 Task: Look for space in Ilebo, Democratic Republic of the Congo from 1st July, 2023 to 3rd July, 2023 for 1 adult in price range Rs.5000 to Rs.15000. Place can be private room with 1  bedroom having 1 bed and 1 bathroom. Property type can be house, flat, guest house, hotel. Amenities needed are: wifi. Booking option can be shelf check-in. Required host language is English.
Action: Mouse moved to (486, 99)
Screenshot: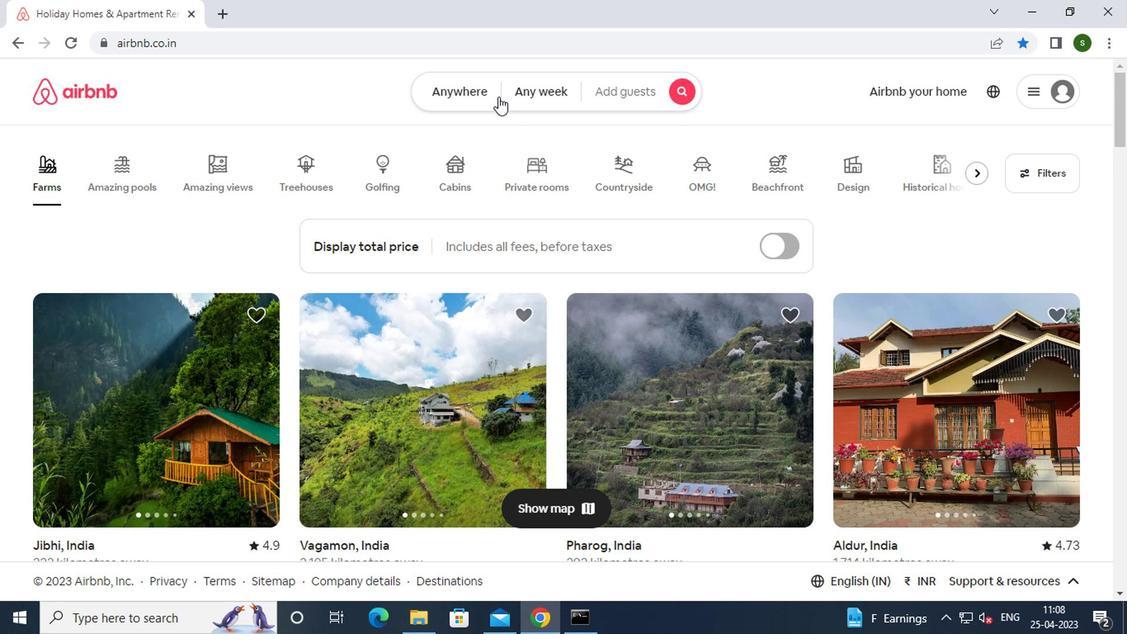 
Action: Mouse pressed left at (486, 99)
Screenshot: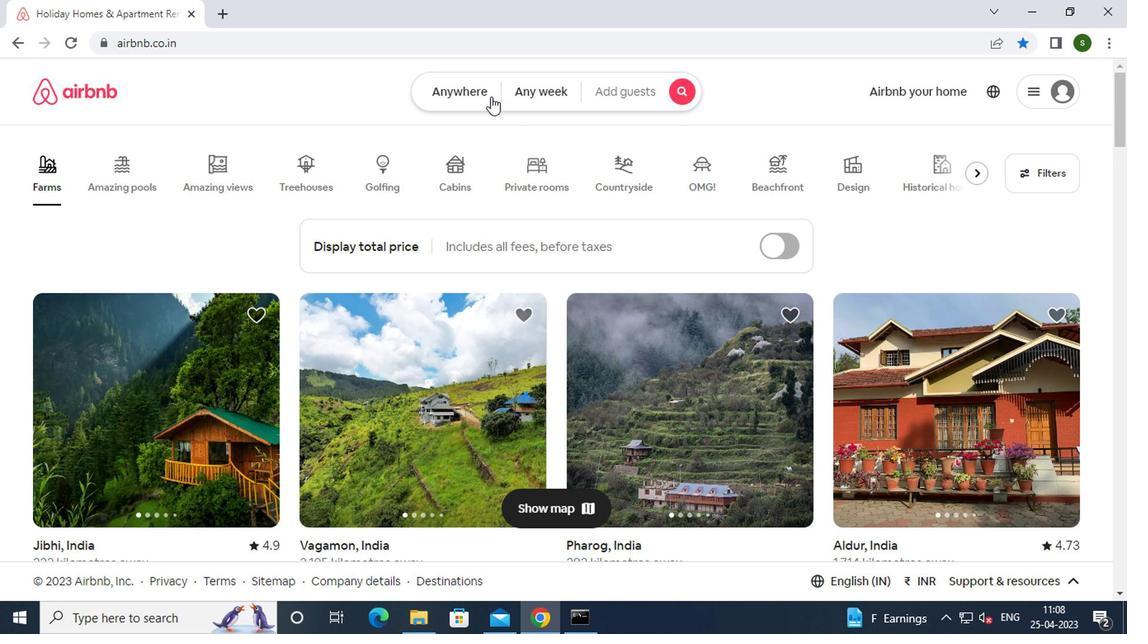 
Action: Mouse moved to (332, 152)
Screenshot: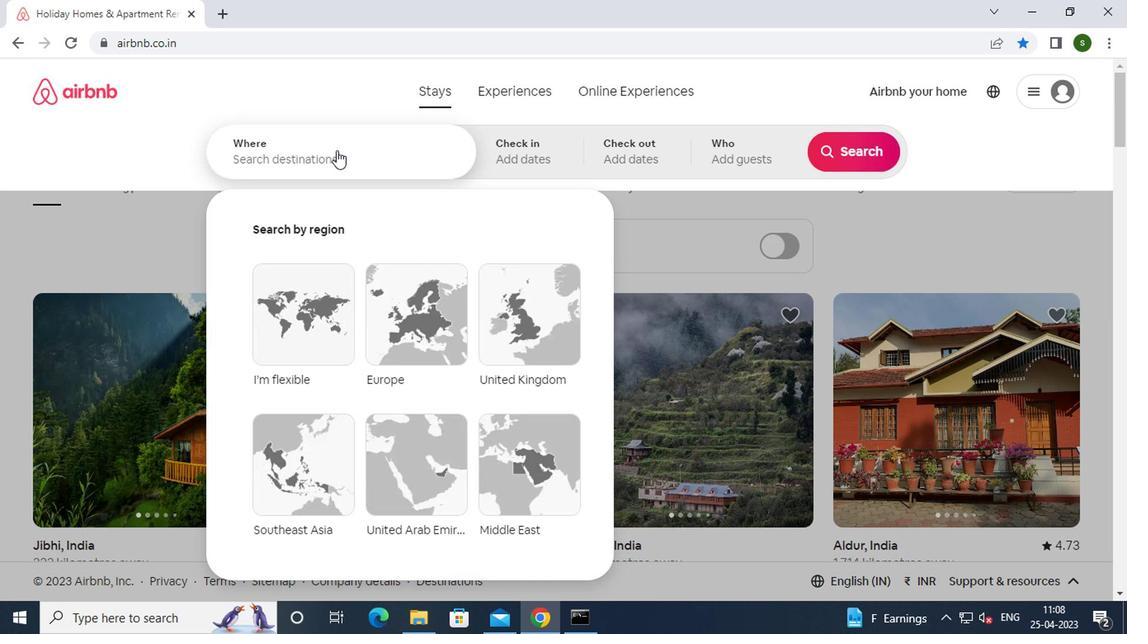 
Action: Mouse pressed left at (332, 152)
Screenshot: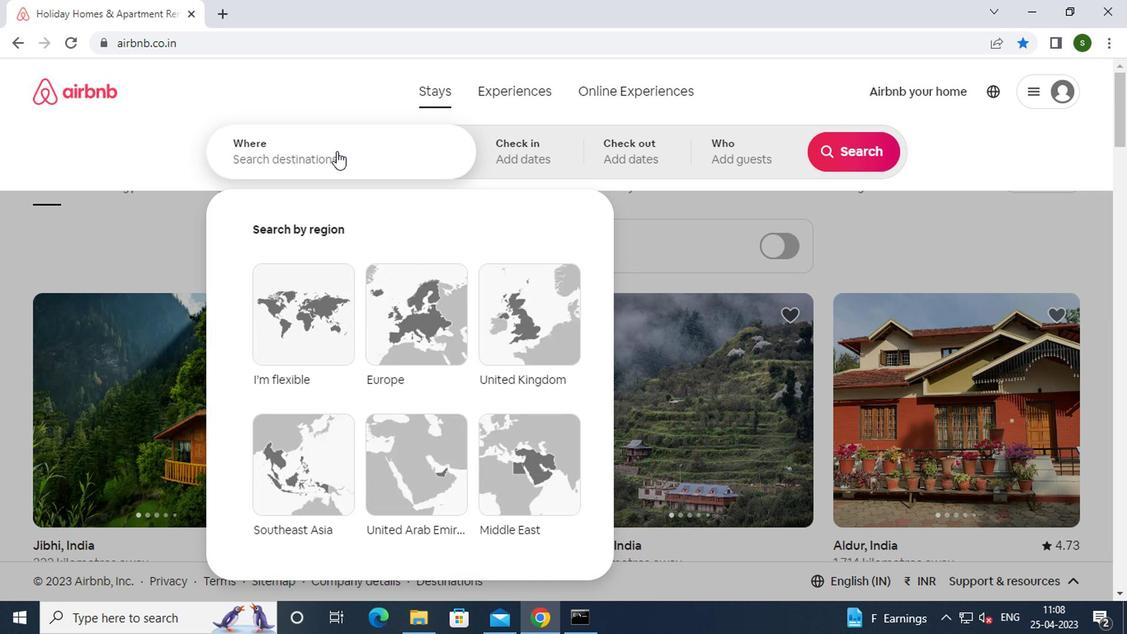 
Action: Mouse moved to (331, 159)
Screenshot: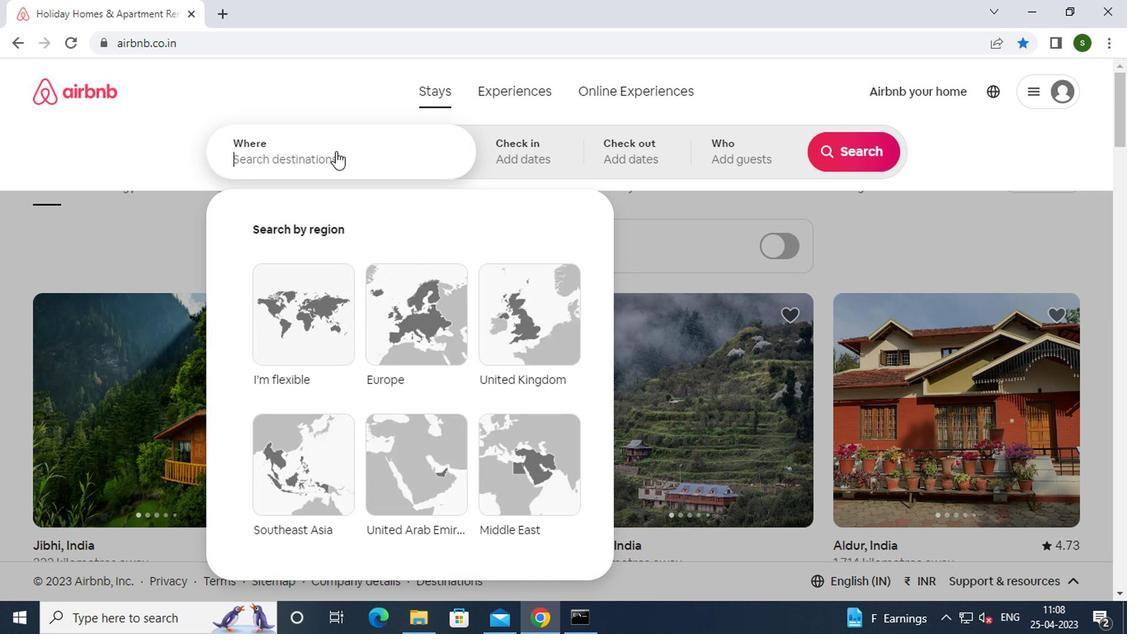 
Action: Key pressed ii<Key.caps_lock>ebo,<Key.space><Key.caps_lock>d<Key.caps_lock>emocratic<Key.space><Key.caps_lock>
Screenshot: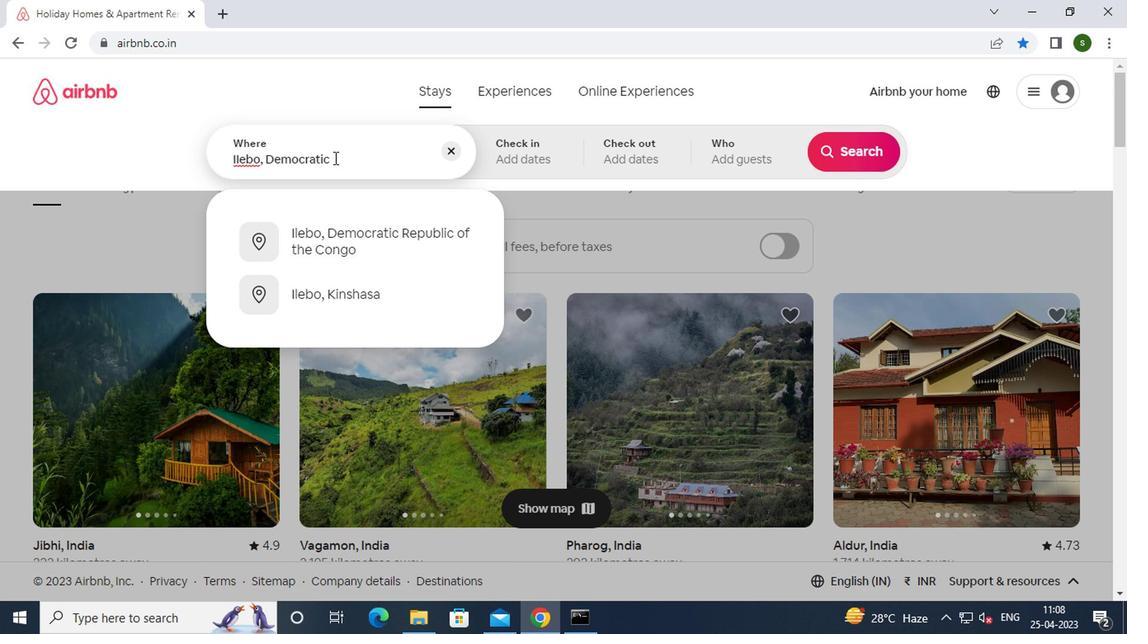 
Action: Mouse moved to (359, 246)
Screenshot: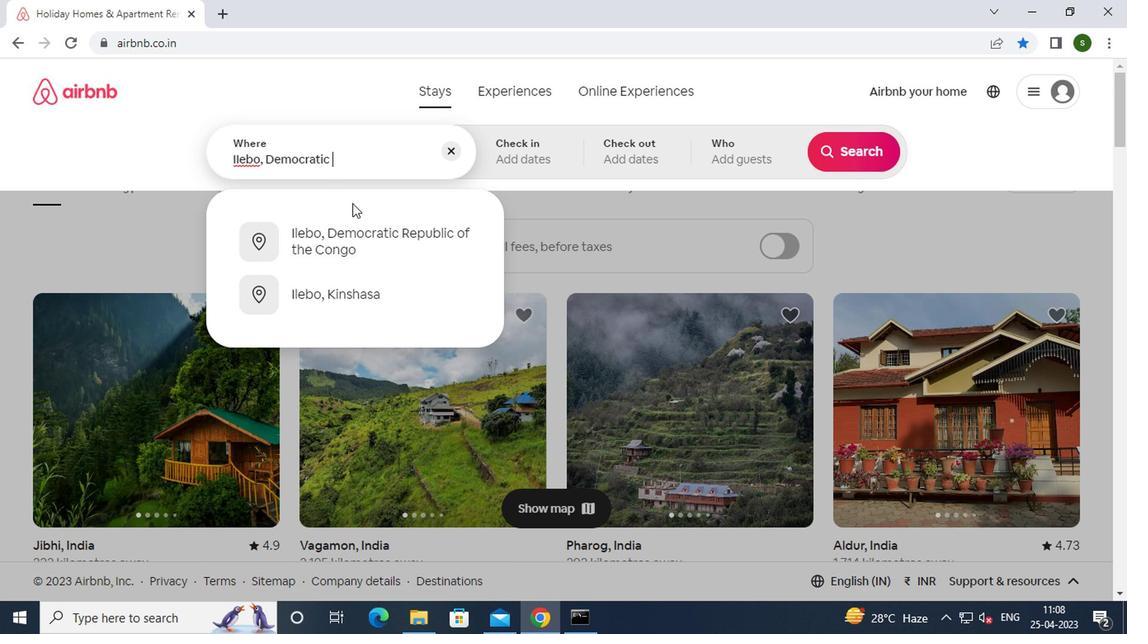 
Action: Mouse pressed left at (359, 246)
Screenshot: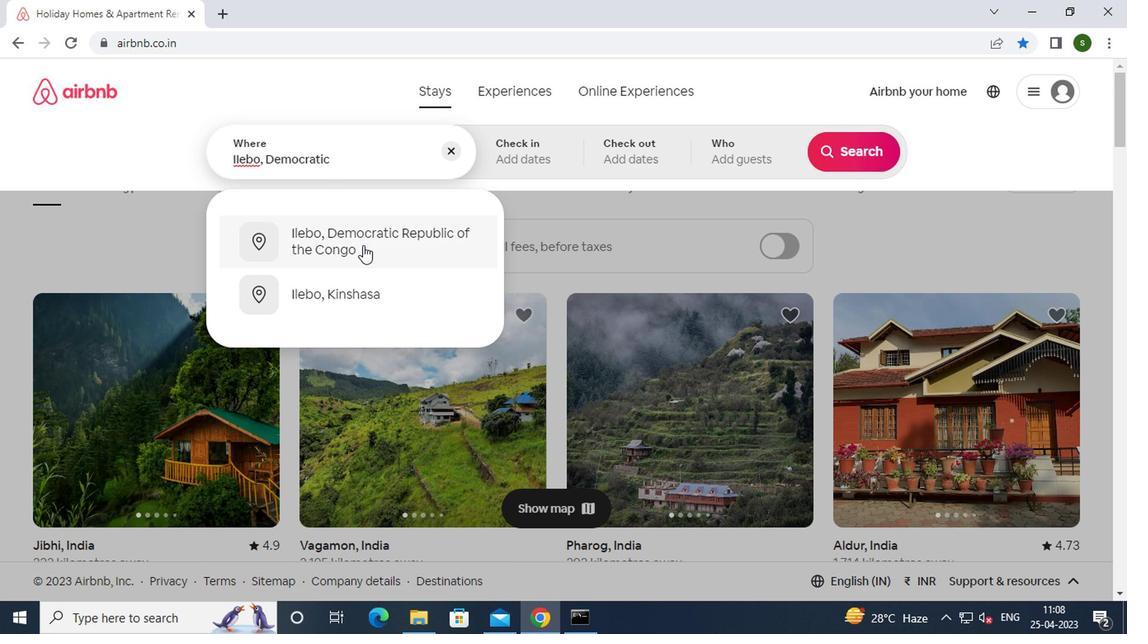 
Action: Mouse moved to (833, 285)
Screenshot: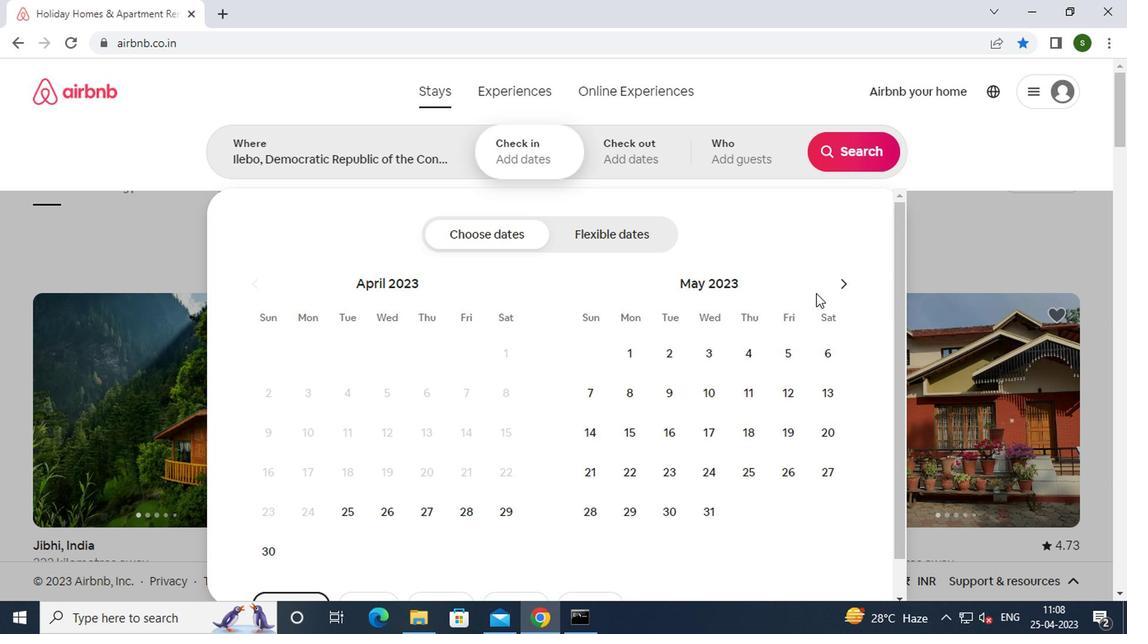 
Action: Mouse pressed left at (833, 285)
Screenshot: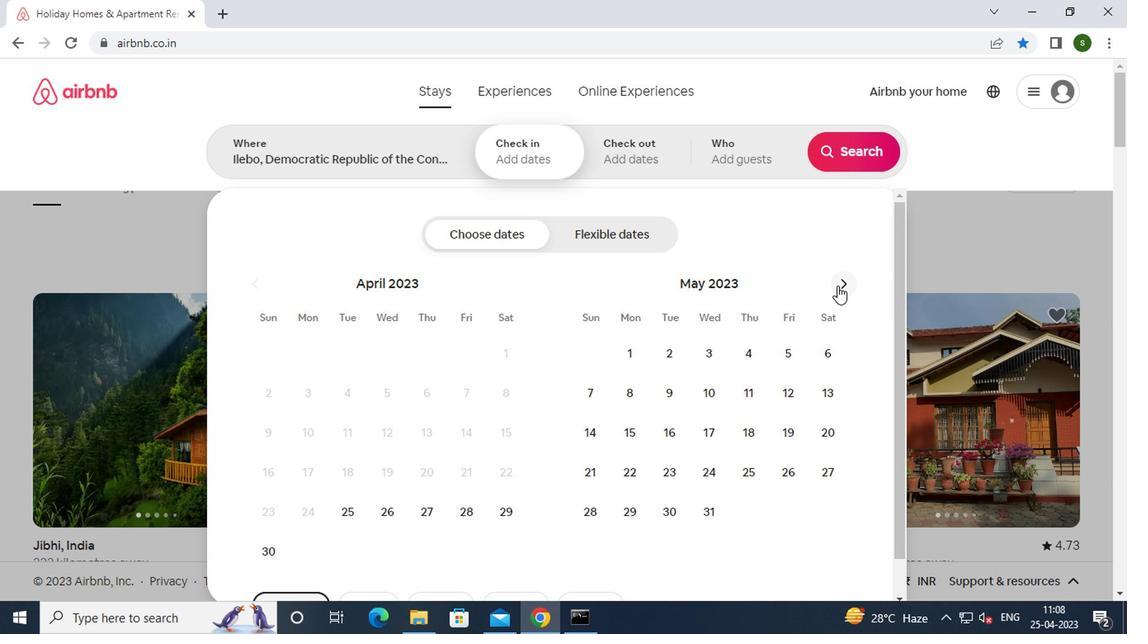 
Action: Mouse pressed left at (833, 285)
Screenshot: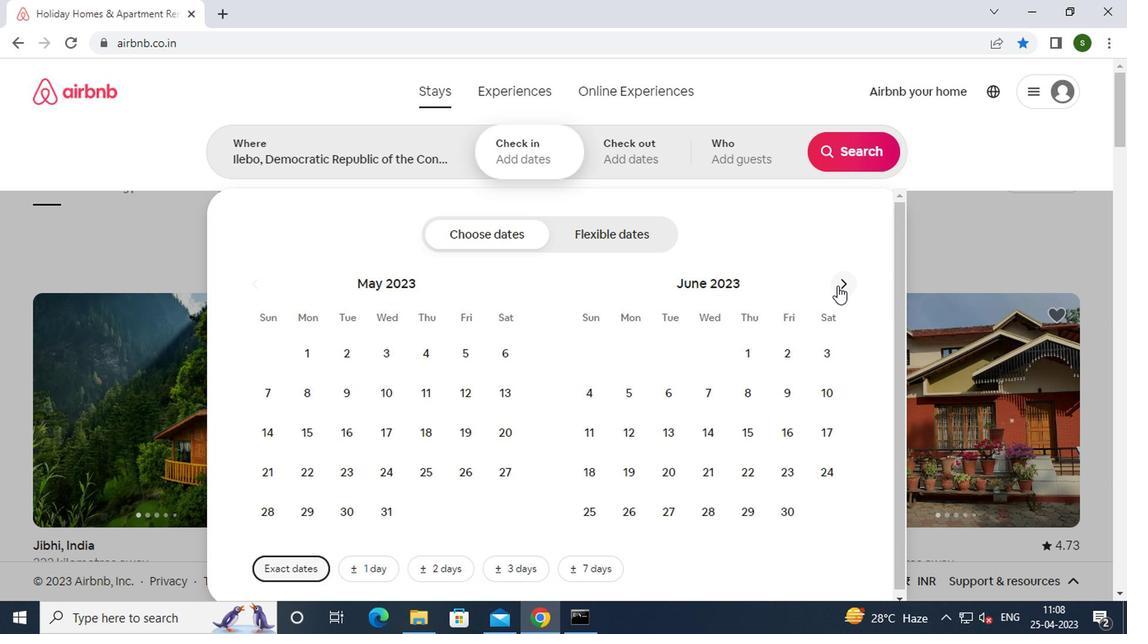 
Action: Mouse moved to (835, 353)
Screenshot: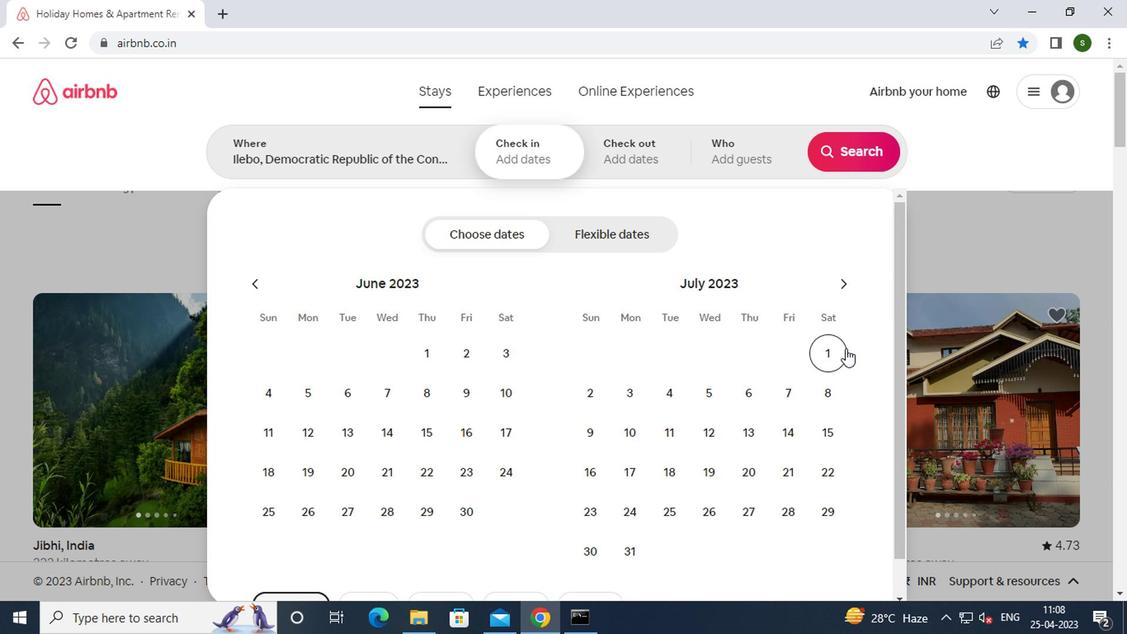 
Action: Mouse pressed left at (835, 353)
Screenshot: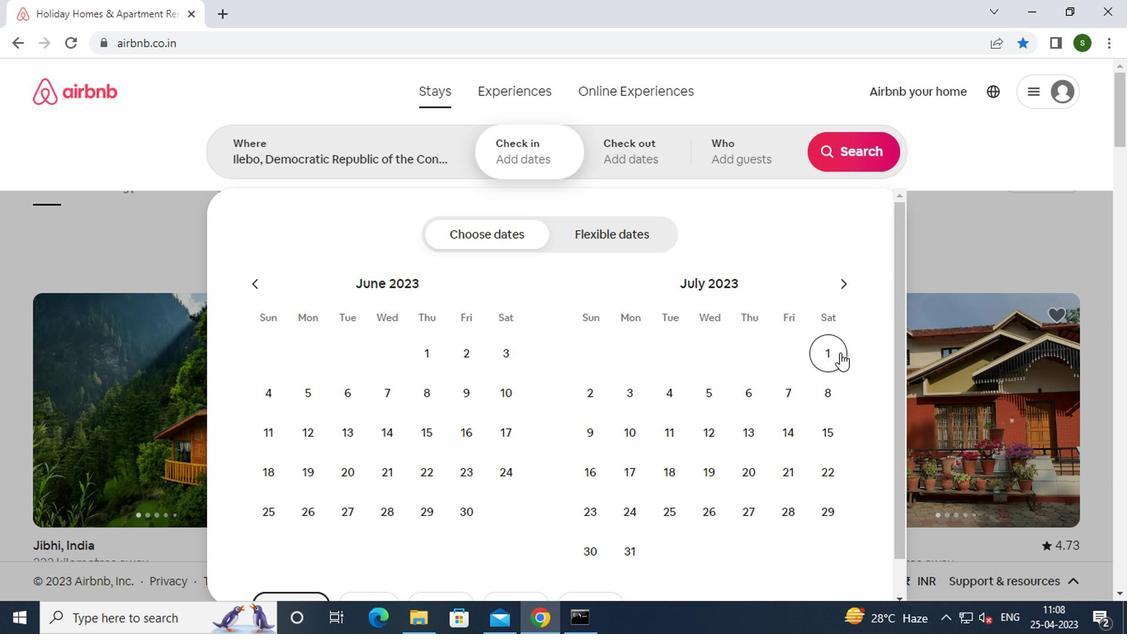 
Action: Mouse moved to (625, 389)
Screenshot: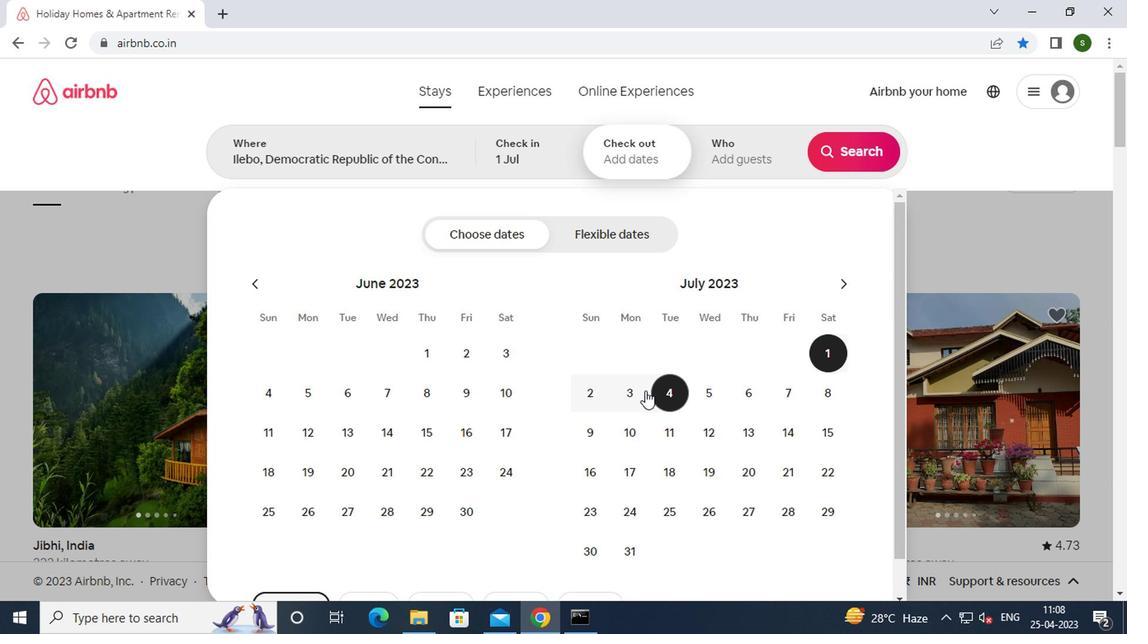 
Action: Mouse pressed left at (625, 389)
Screenshot: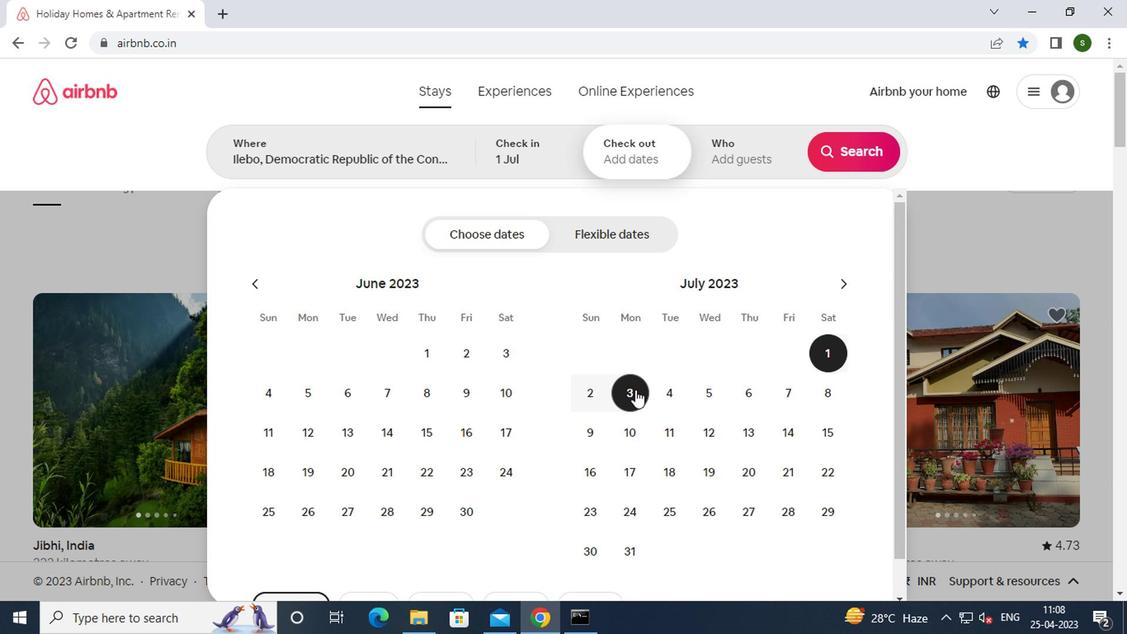 
Action: Mouse moved to (729, 164)
Screenshot: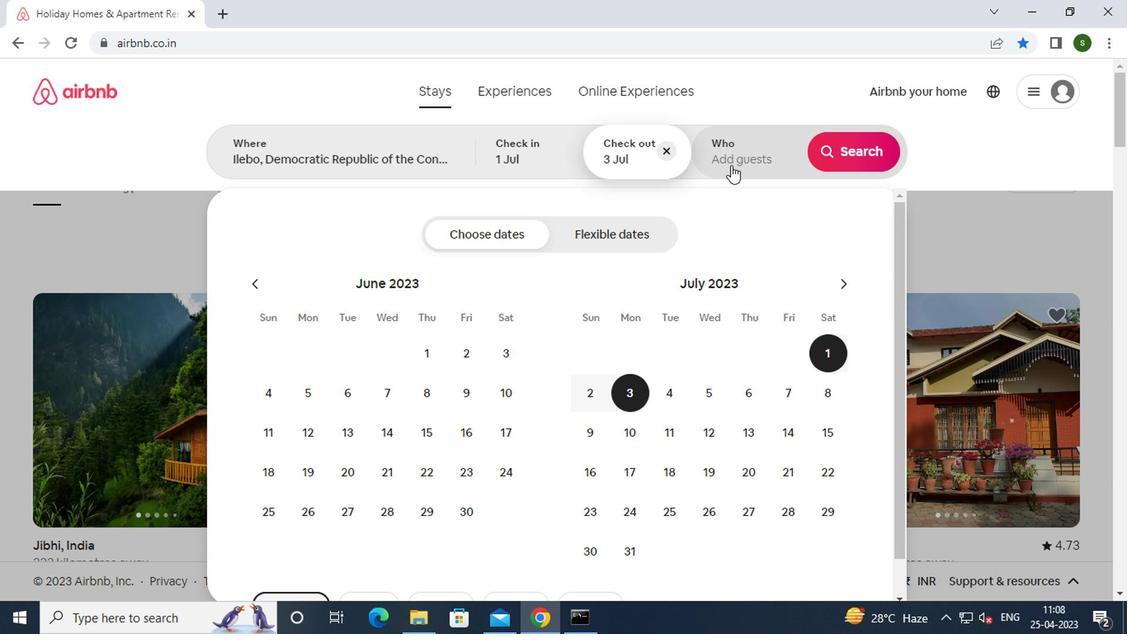 
Action: Mouse pressed left at (729, 164)
Screenshot: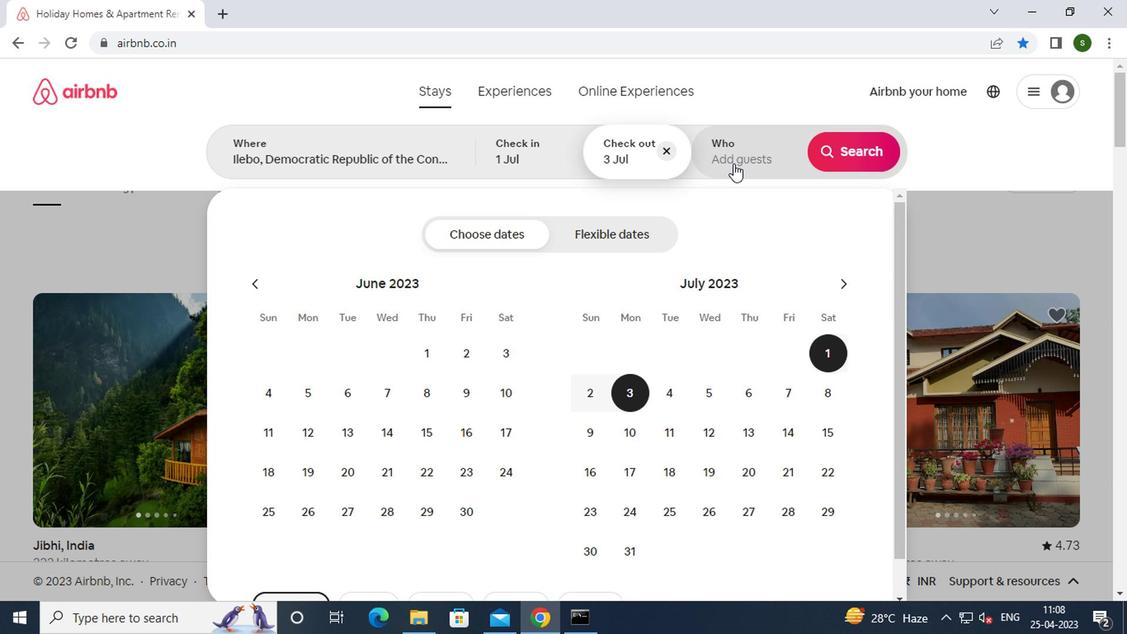 
Action: Mouse moved to (858, 238)
Screenshot: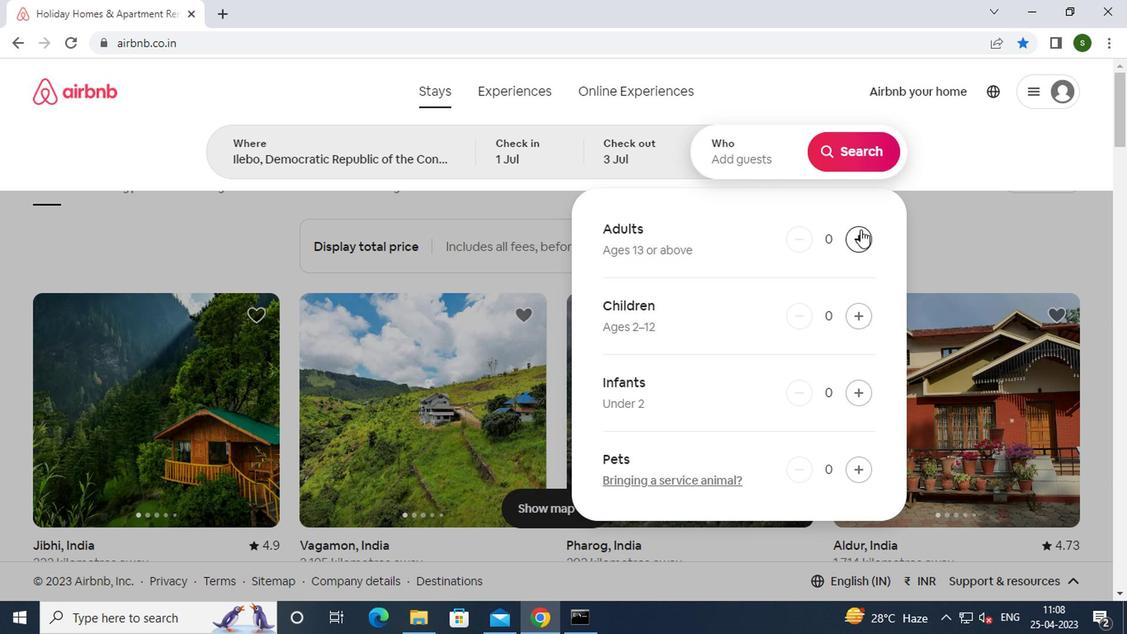 
Action: Mouse pressed left at (858, 238)
Screenshot: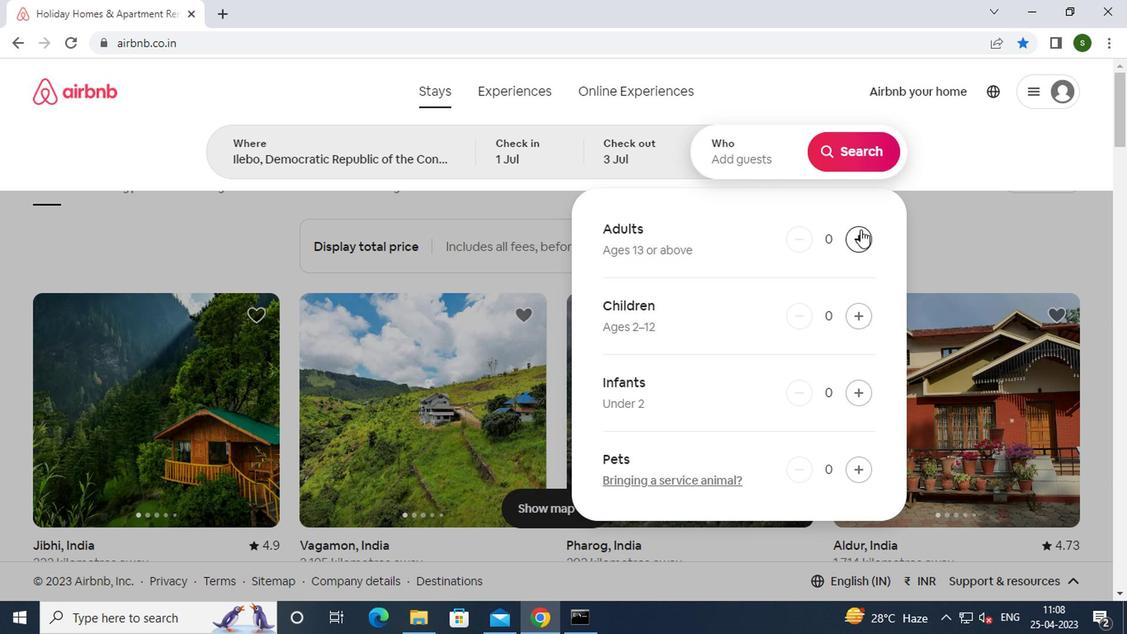 
Action: Mouse moved to (862, 169)
Screenshot: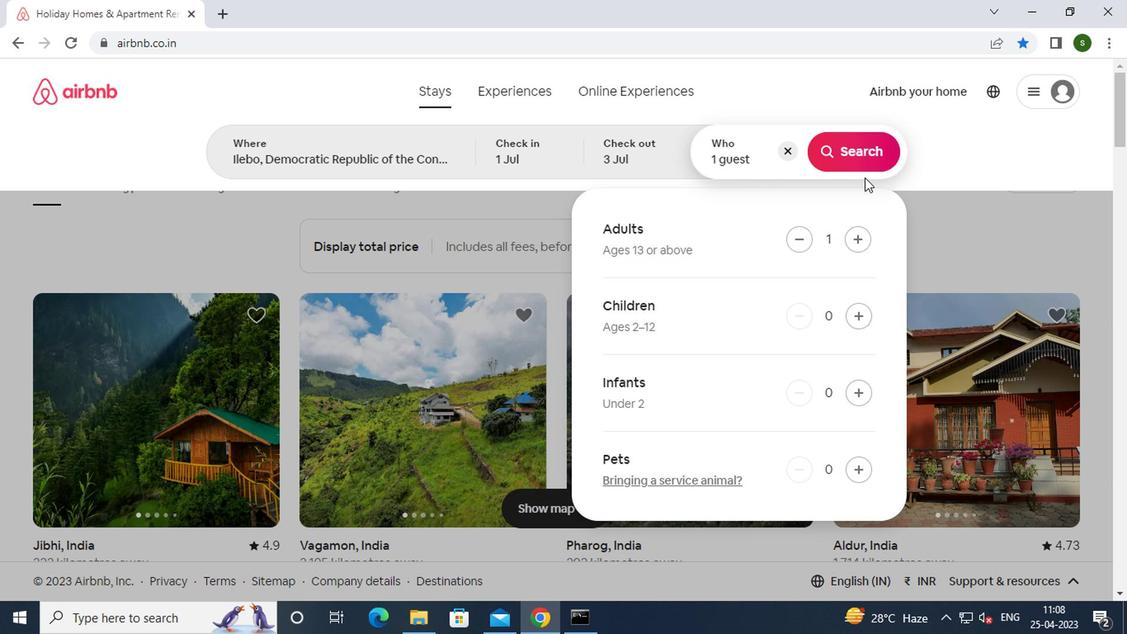 
Action: Mouse pressed left at (862, 169)
Screenshot: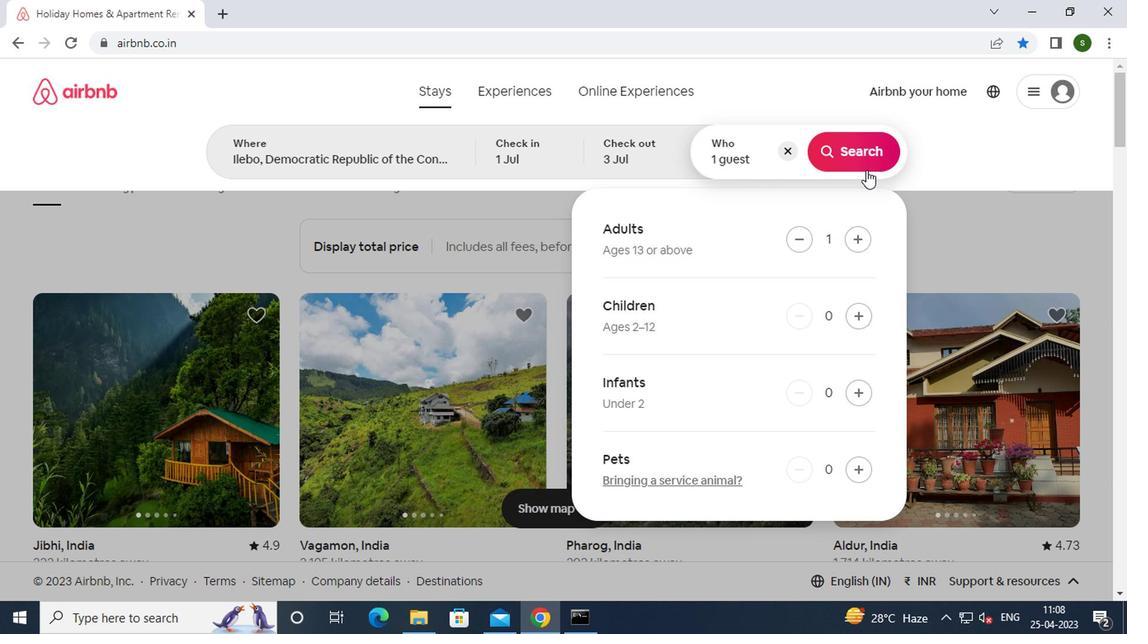 
Action: Mouse moved to (1072, 153)
Screenshot: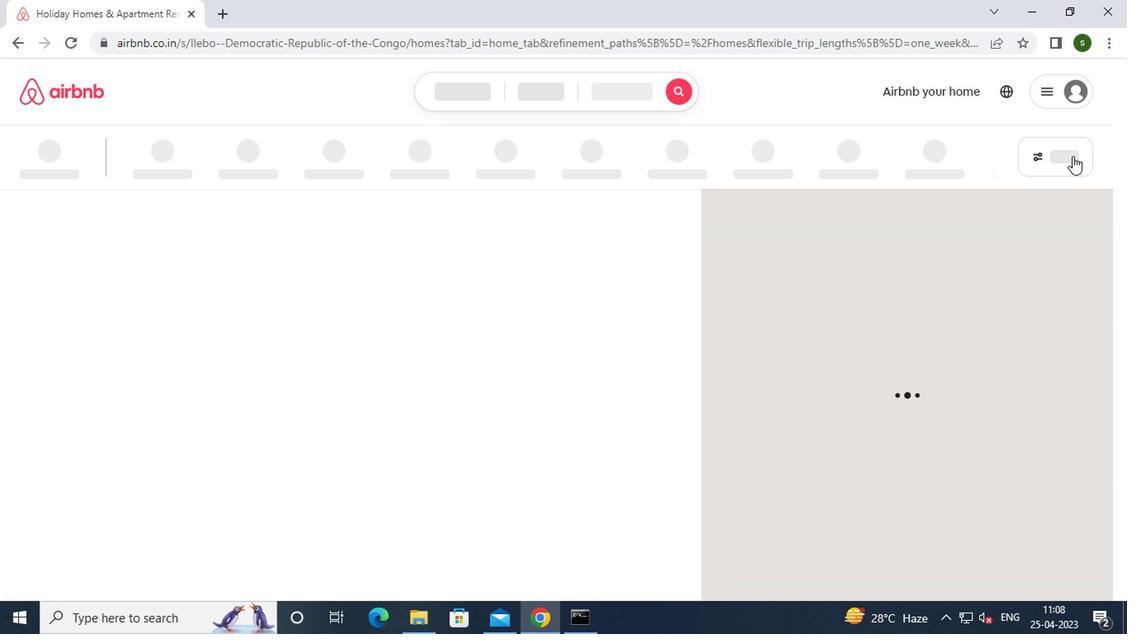 
Action: Mouse pressed left at (1072, 153)
Screenshot: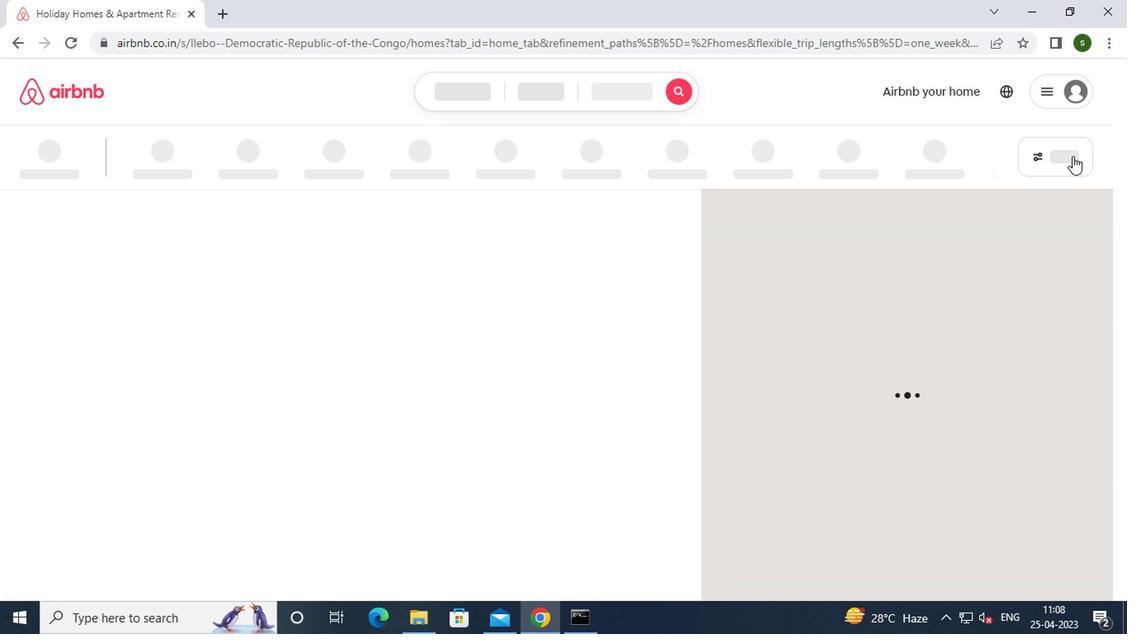
Action: Mouse moved to (447, 256)
Screenshot: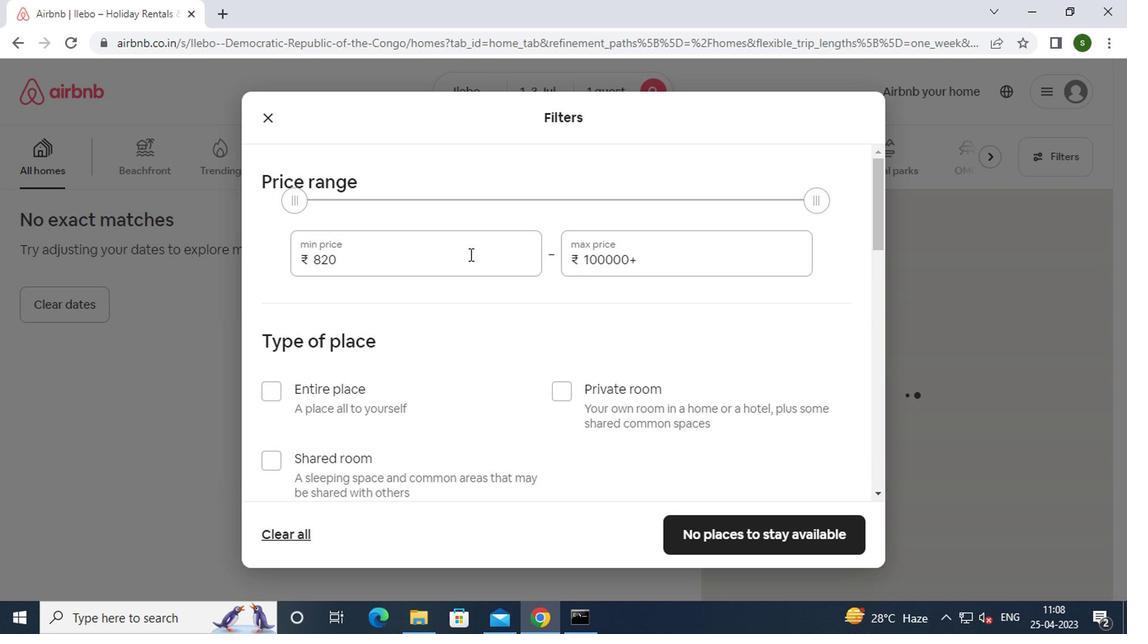 
Action: Mouse pressed left at (447, 256)
Screenshot: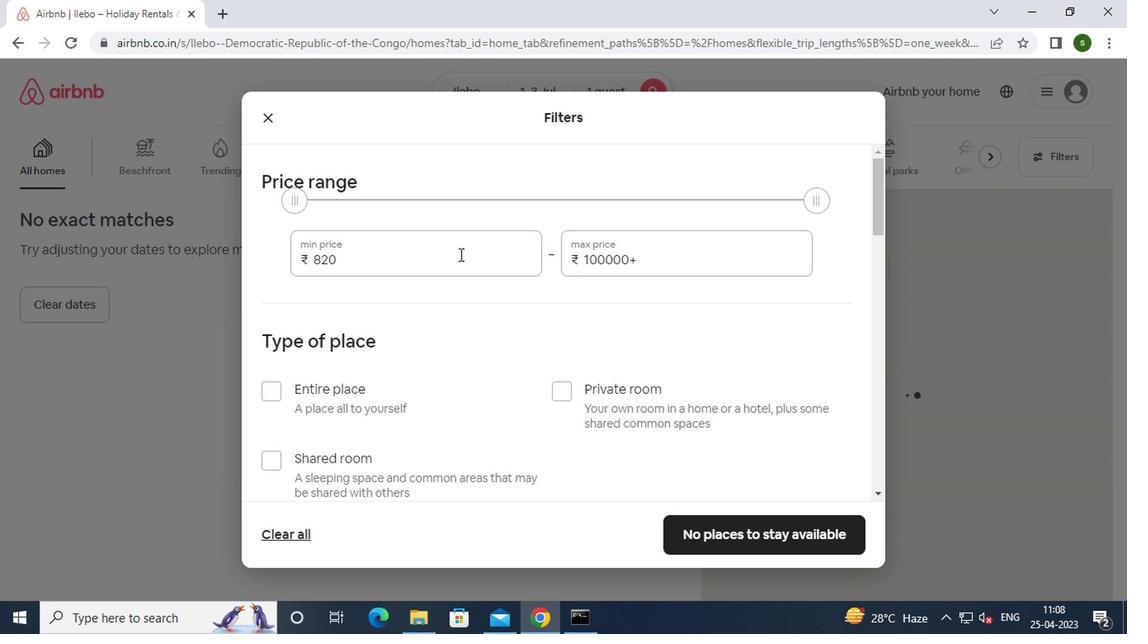
Action: Key pressed <Key.backspace><Key.backspace><Key.backspace><Key.backspace><Key.backspace>5000
Screenshot: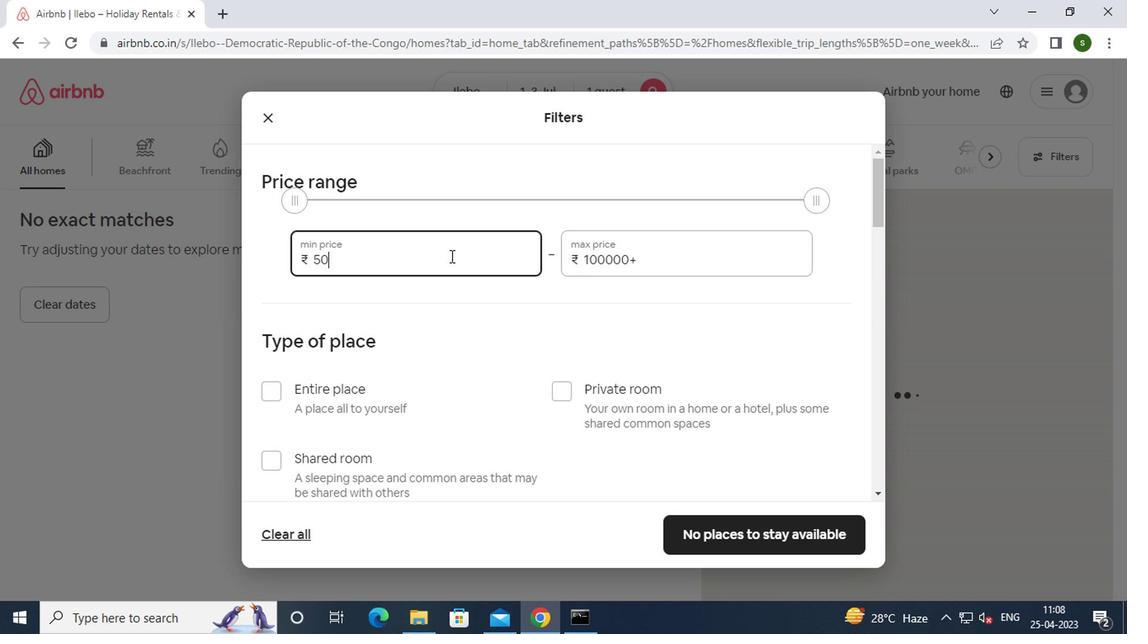 
Action: Mouse moved to (644, 255)
Screenshot: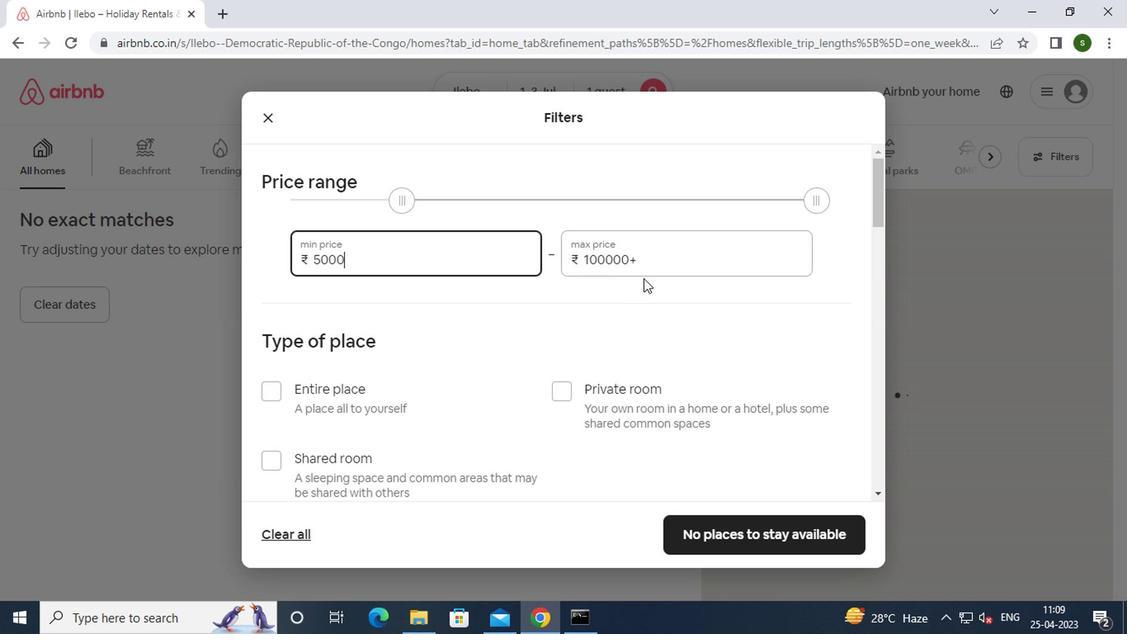 
Action: Mouse pressed left at (644, 255)
Screenshot: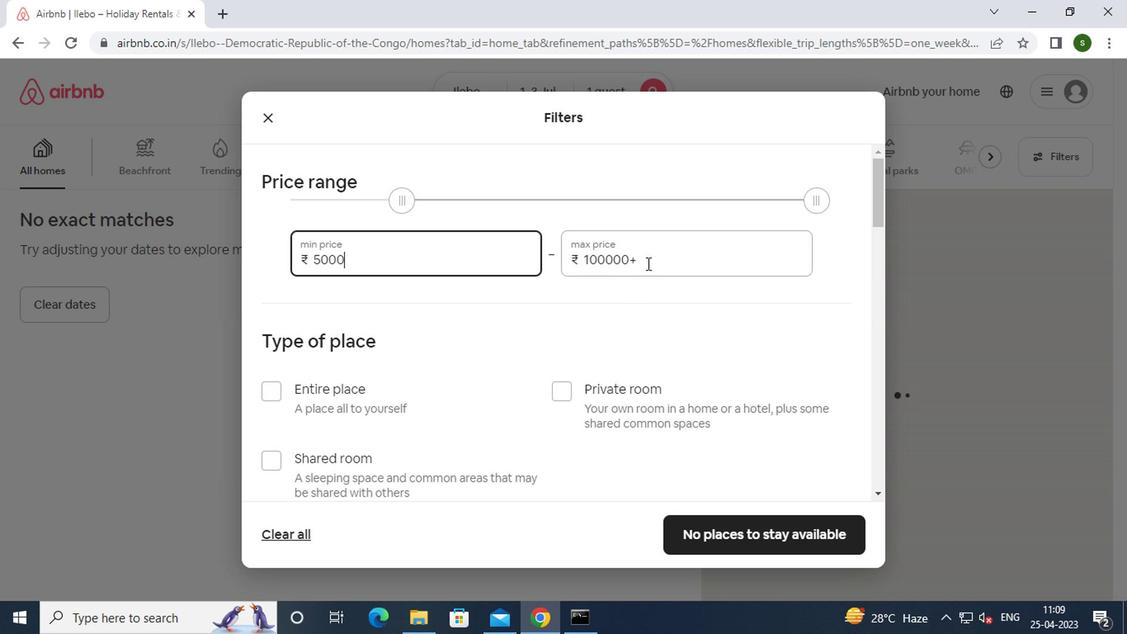 
Action: Key pressed <Key.backspace><Key.backspace><Key.backspace><Key.backspace><Key.backspace><Key.backspace><Key.backspace><Key.backspace><Key.backspace><Key.backspace><Key.backspace><Key.backspace><Key.backspace><Key.backspace>15000
Screenshot: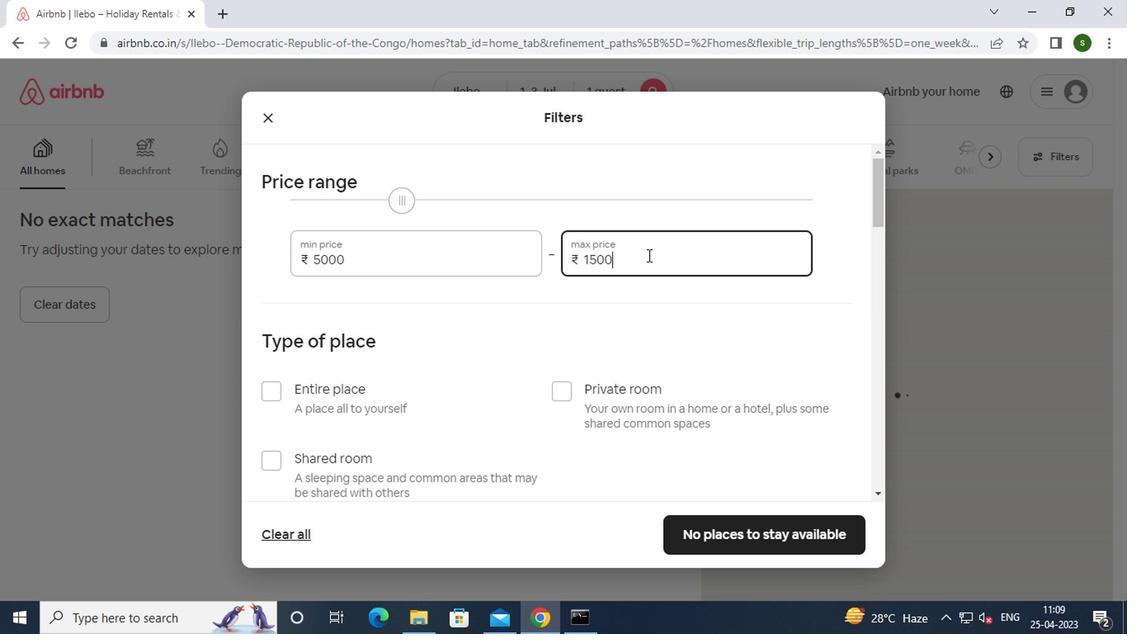 
Action: Mouse moved to (597, 283)
Screenshot: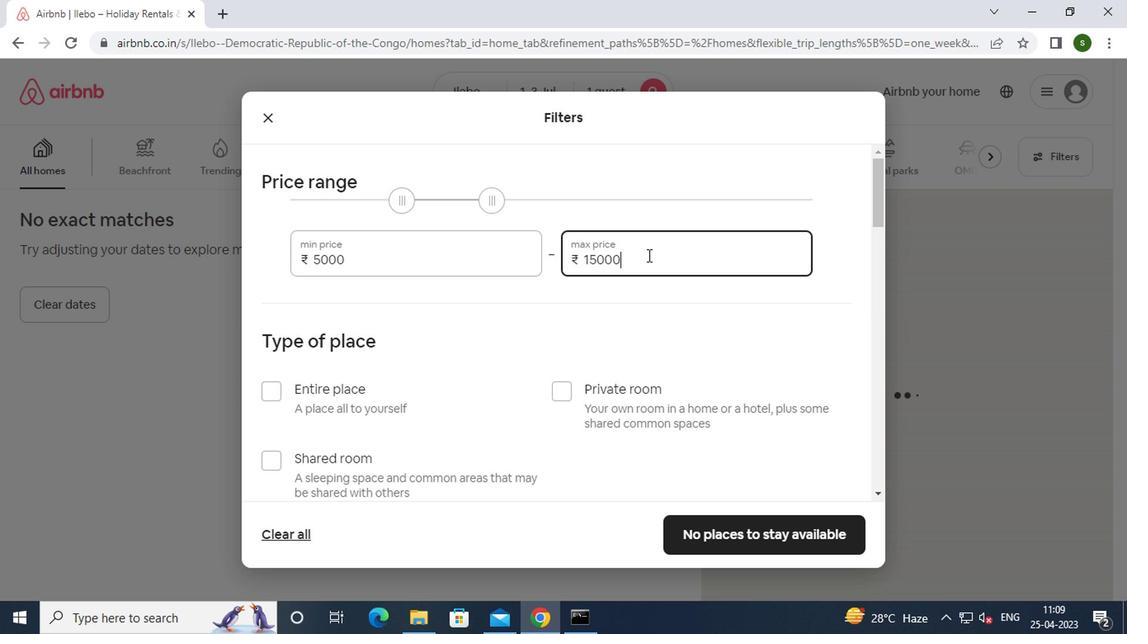 
Action: Mouse scrolled (597, 282) with delta (0, -1)
Screenshot: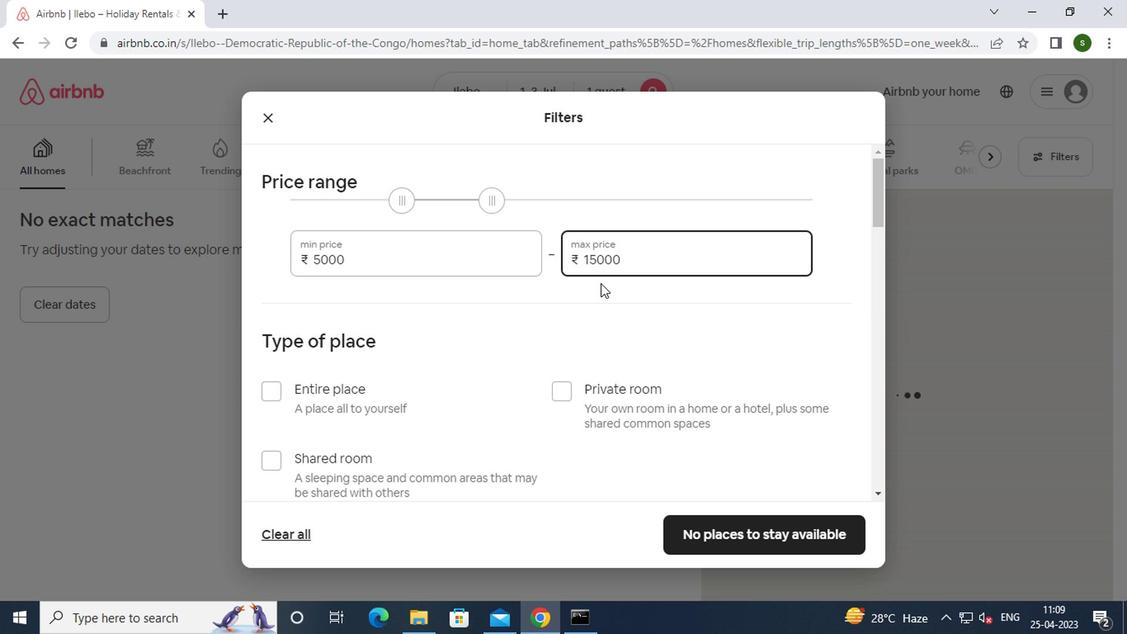 
Action: Mouse moved to (551, 312)
Screenshot: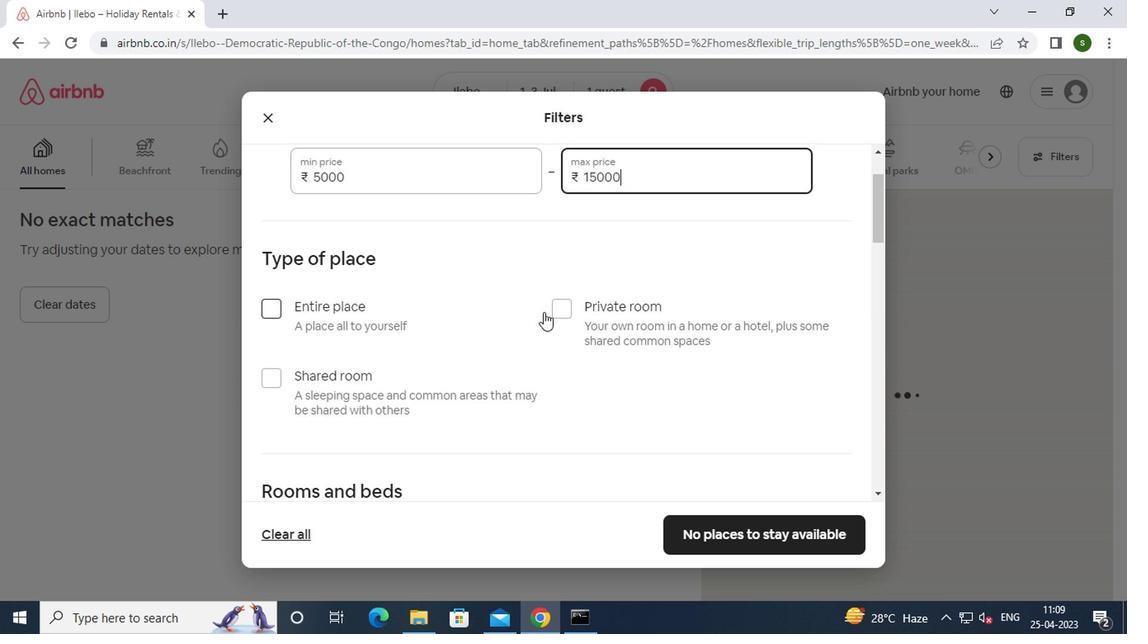 
Action: Mouse pressed left at (551, 312)
Screenshot: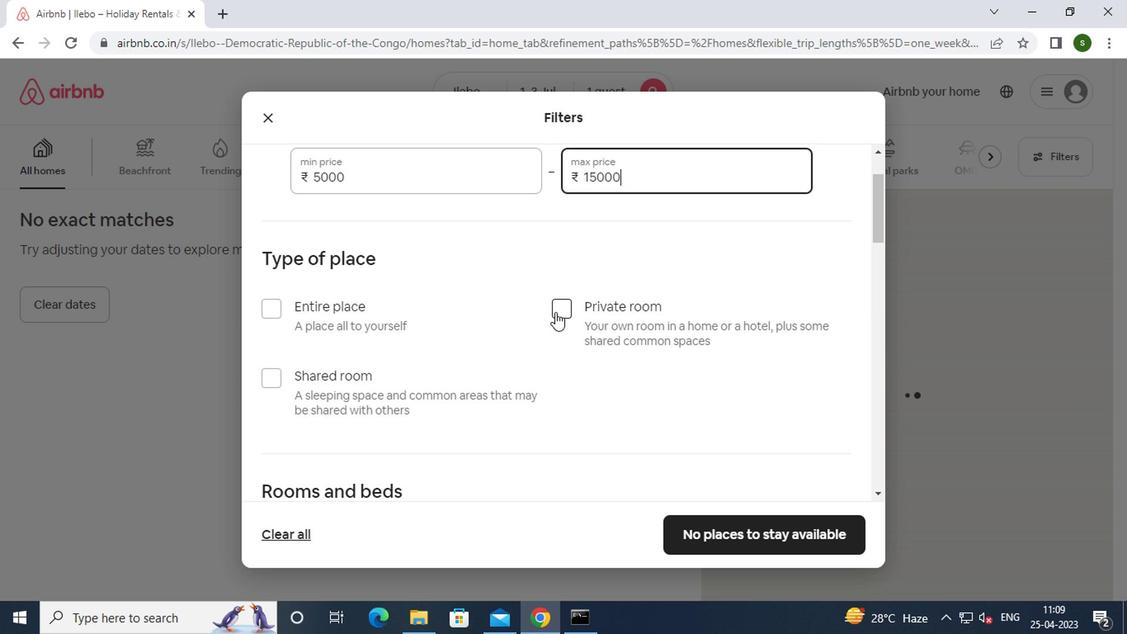 
Action: Mouse moved to (506, 321)
Screenshot: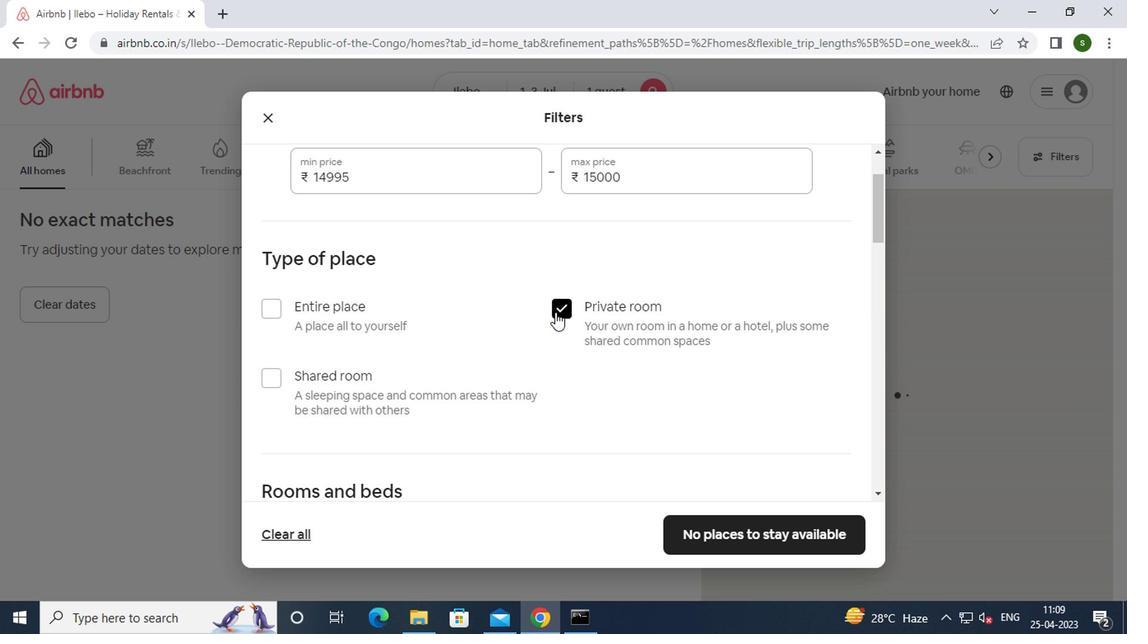 
Action: Mouse scrolled (506, 321) with delta (0, 0)
Screenshot: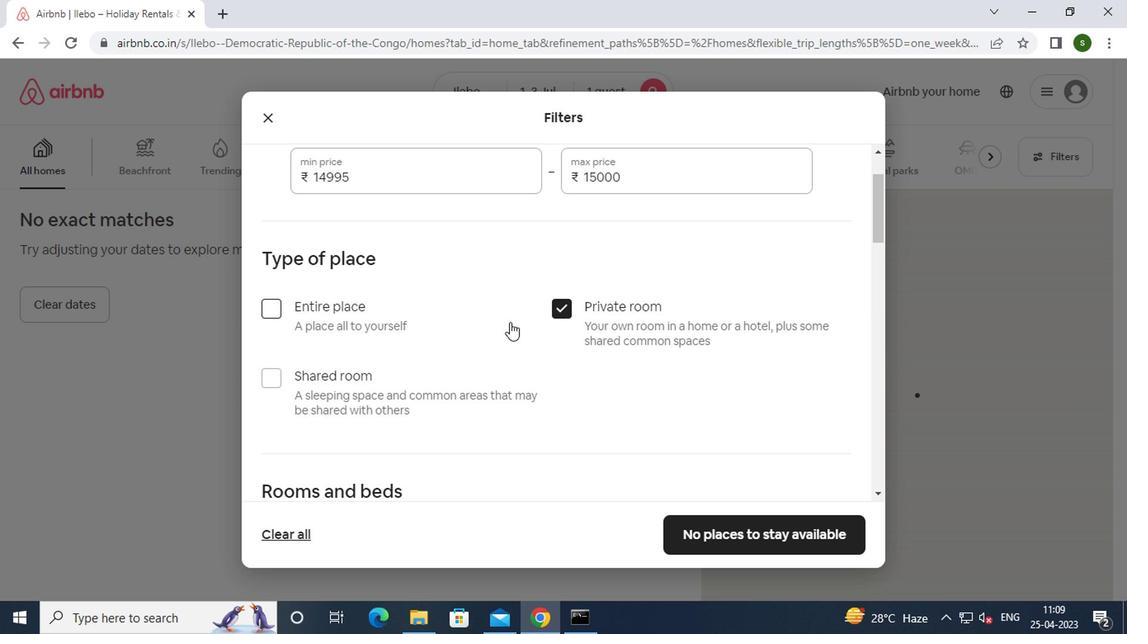 
Action: Mouse scrolled (506, 321) with delta (0, 0)
Screenshot: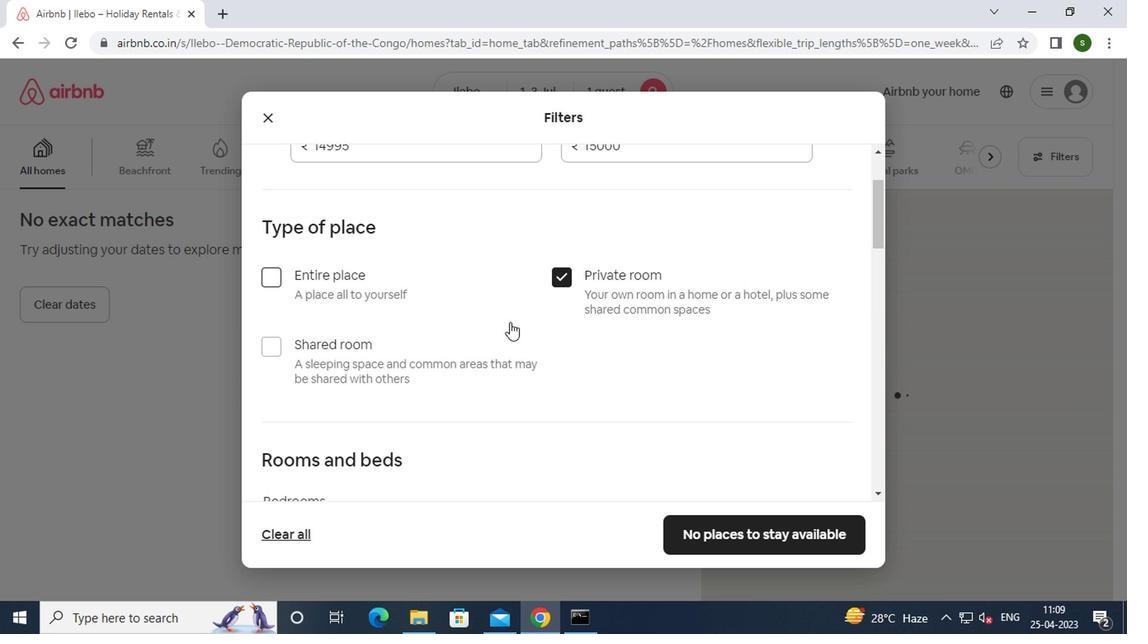 
Action: Mouse scrolled (506, 321) with delta (0, 0)
Screenshot: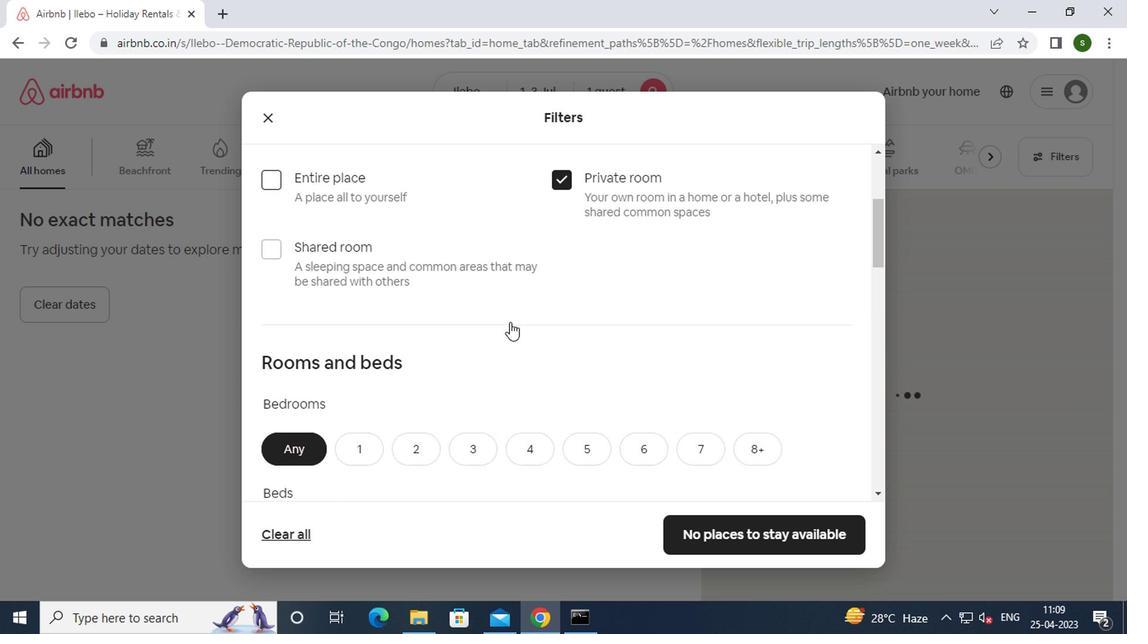 
Action: Mouse moved to (350, 324)
Screenshot: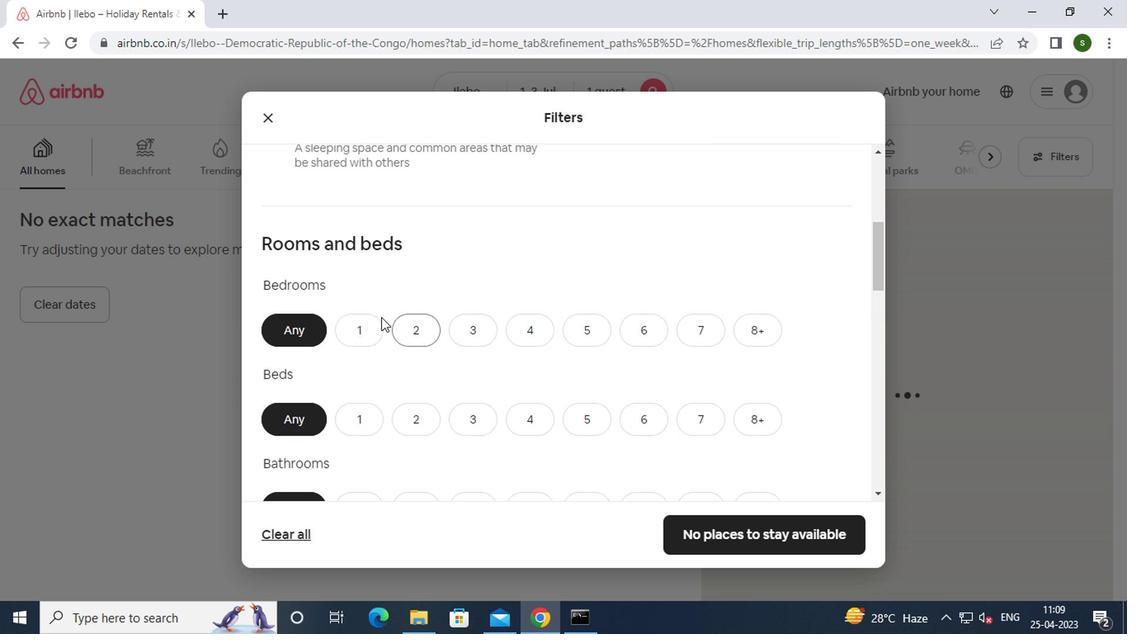 
Action: Mouse pressed left at (350, 324)
Screenshot: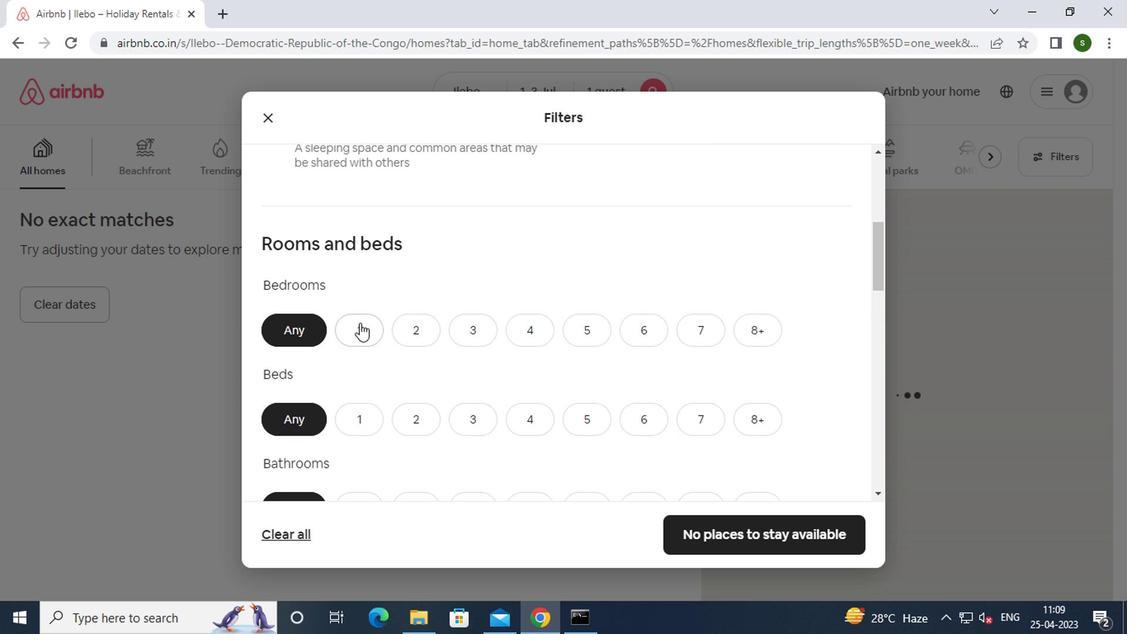 
Action: Mouse moved to (350, 405)
Screenshot: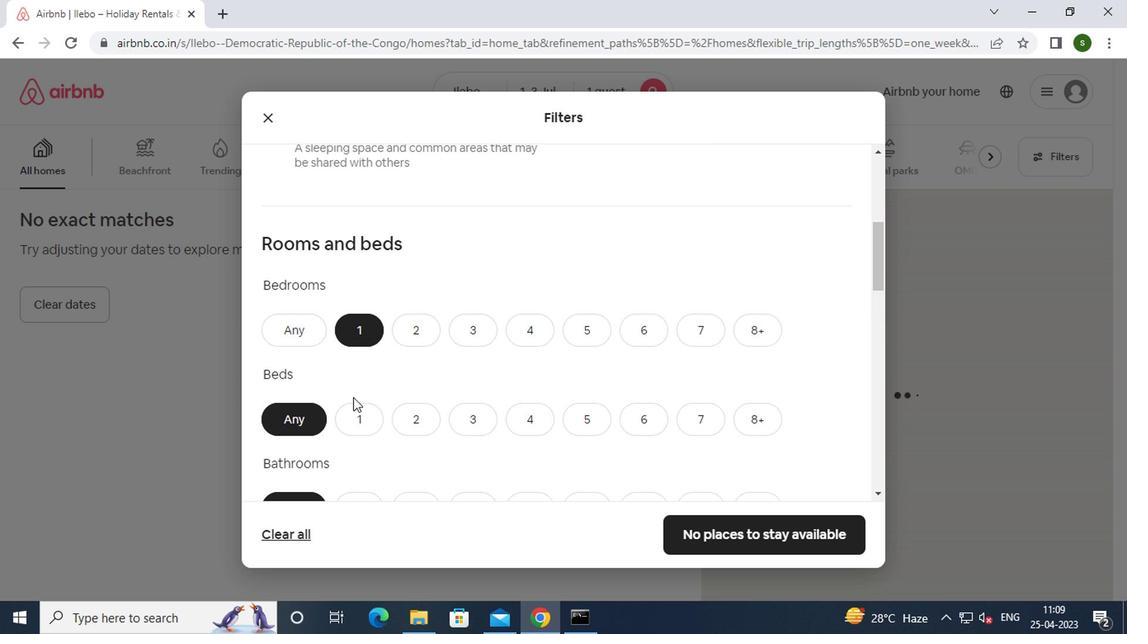 
Action: Mouse pressed left at (350, 405)
Screenshot: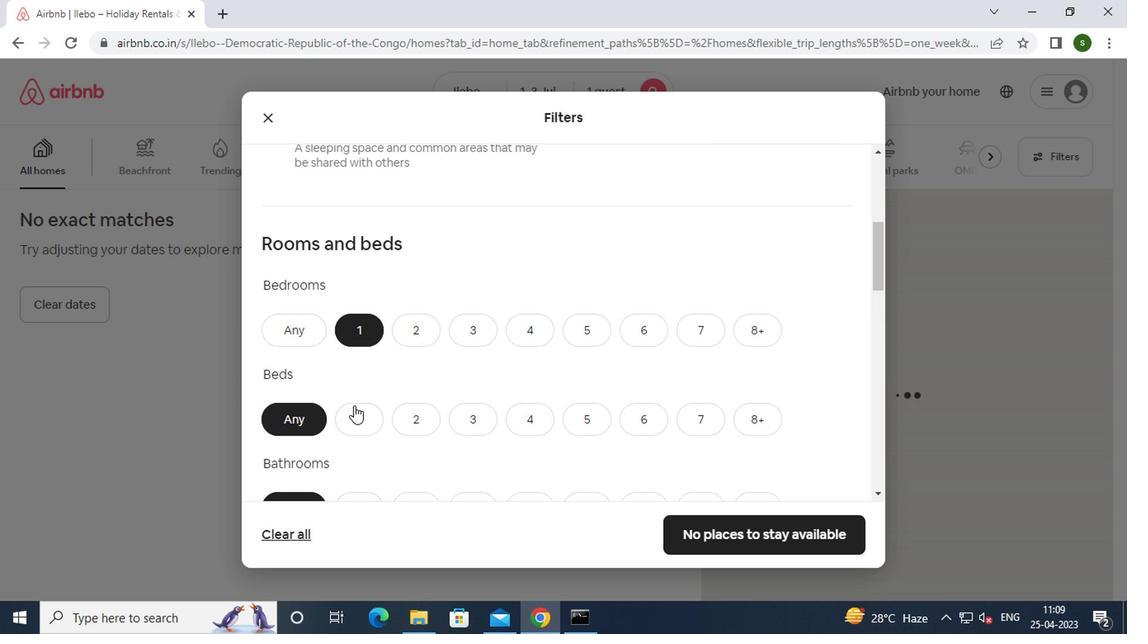 
Action: Mouse scrolled (350, 403) with delta (0, -1)
Screenshot: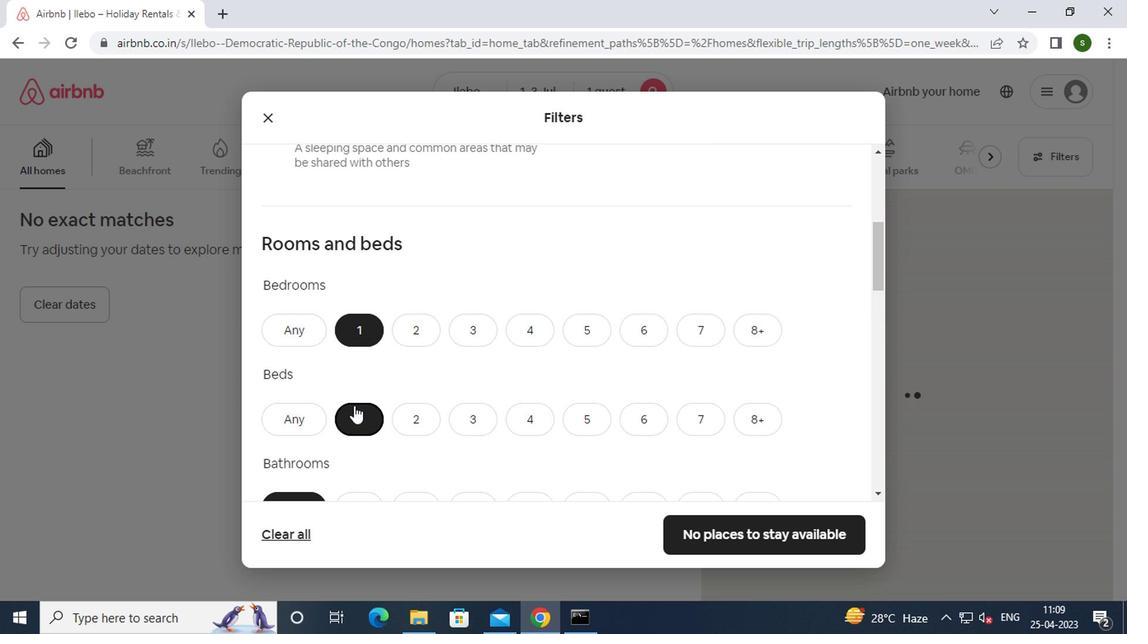 
Action: Mouse scrolled (350, 403) with delta (0, -1)
Screenshot: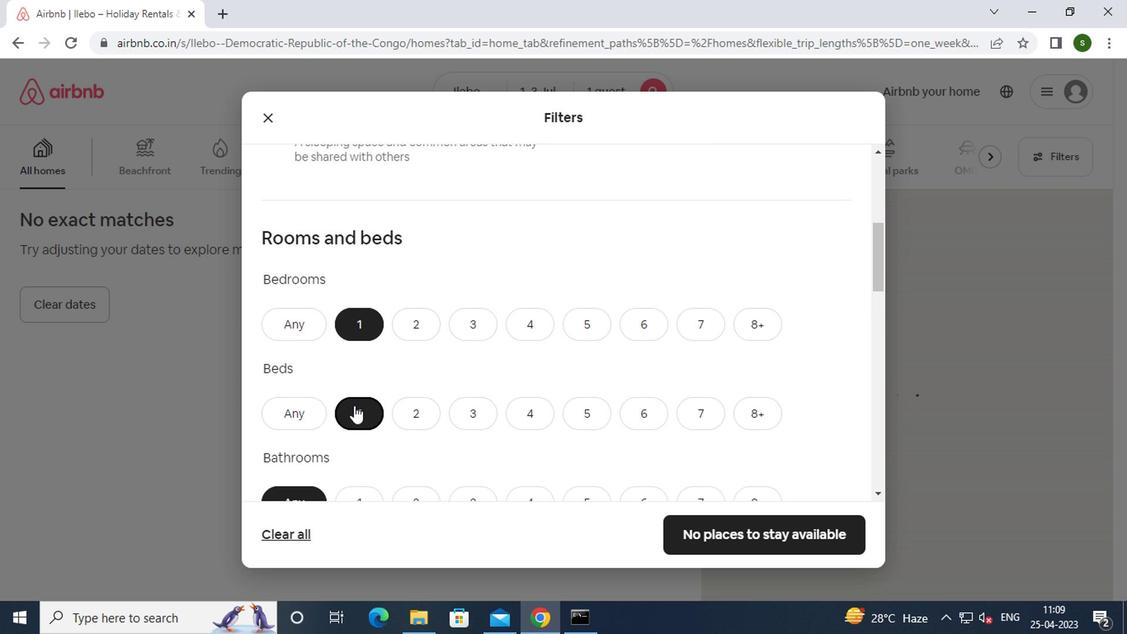 
Action: Mouse moved to (372, 347)
Screenshot: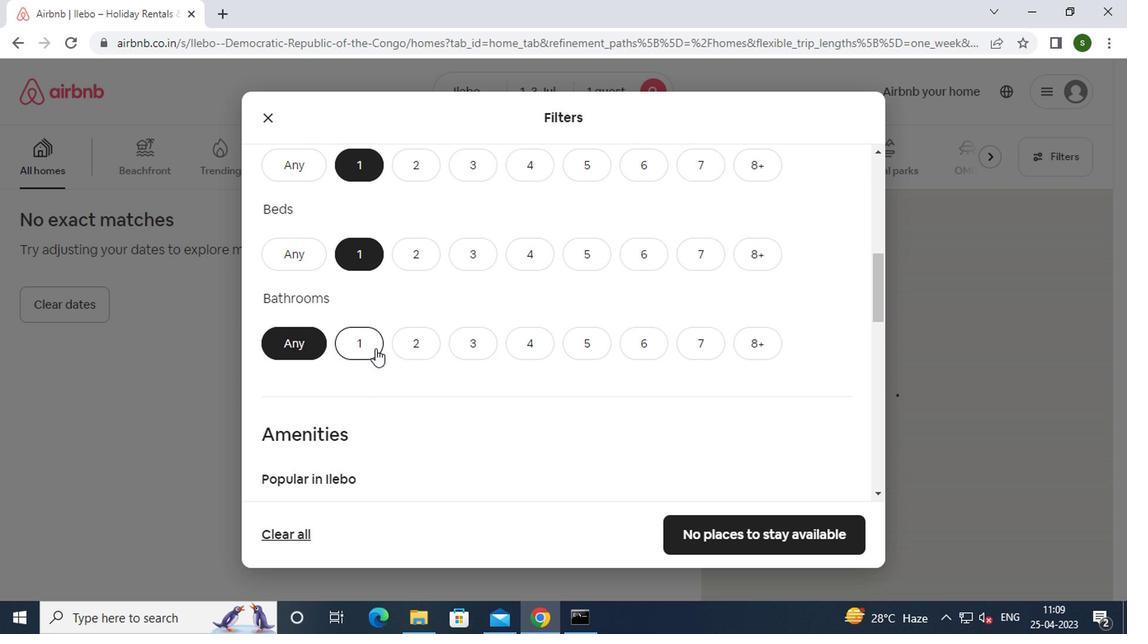 
Action: Mouse pressed left at (372, 347)
Screenshot: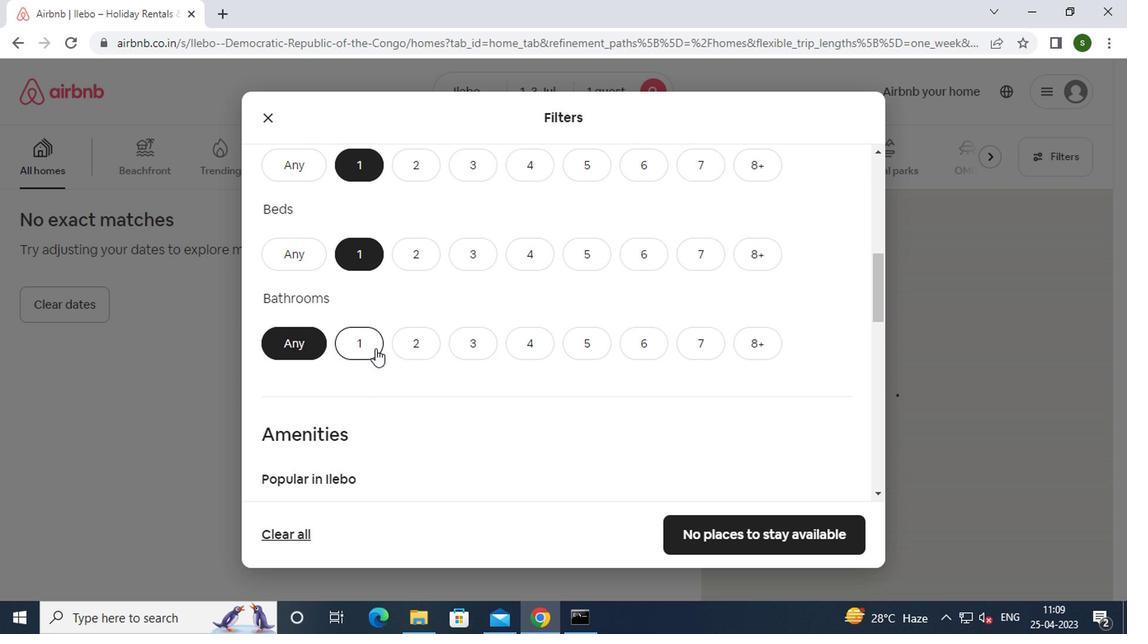 
Action: Mouse moved to (507, 389)
Screenshot: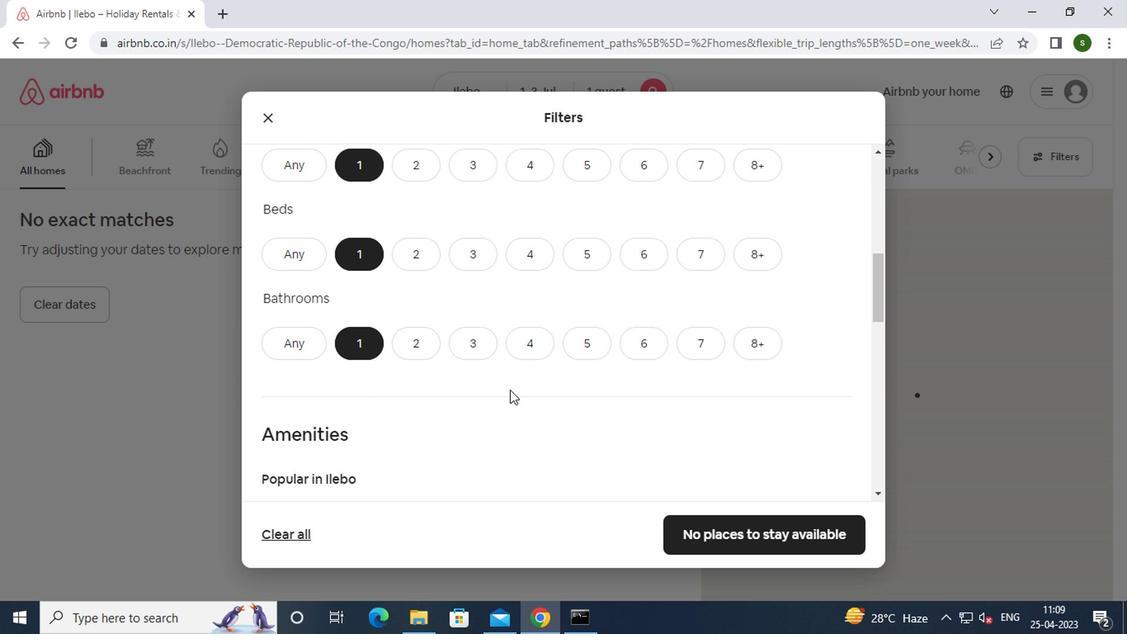 
Action: Mouse scrolled (507, 388) with delta (0, 0)
Screenshot: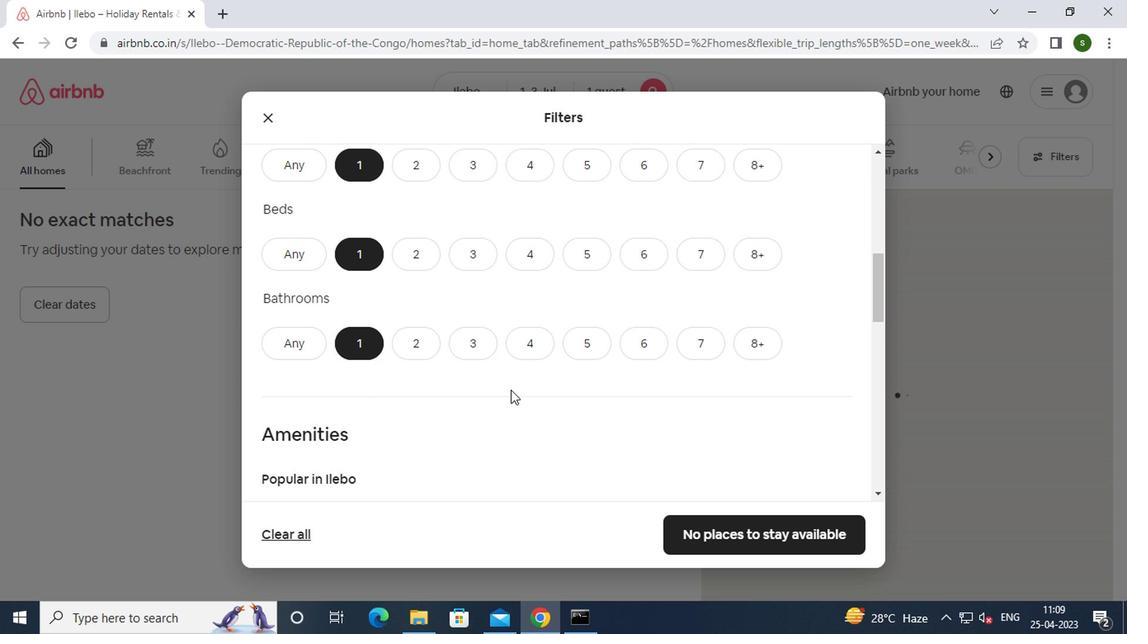 
Action: Mouse scrolled (507, 388) with delta (0, 0)
Screenshot: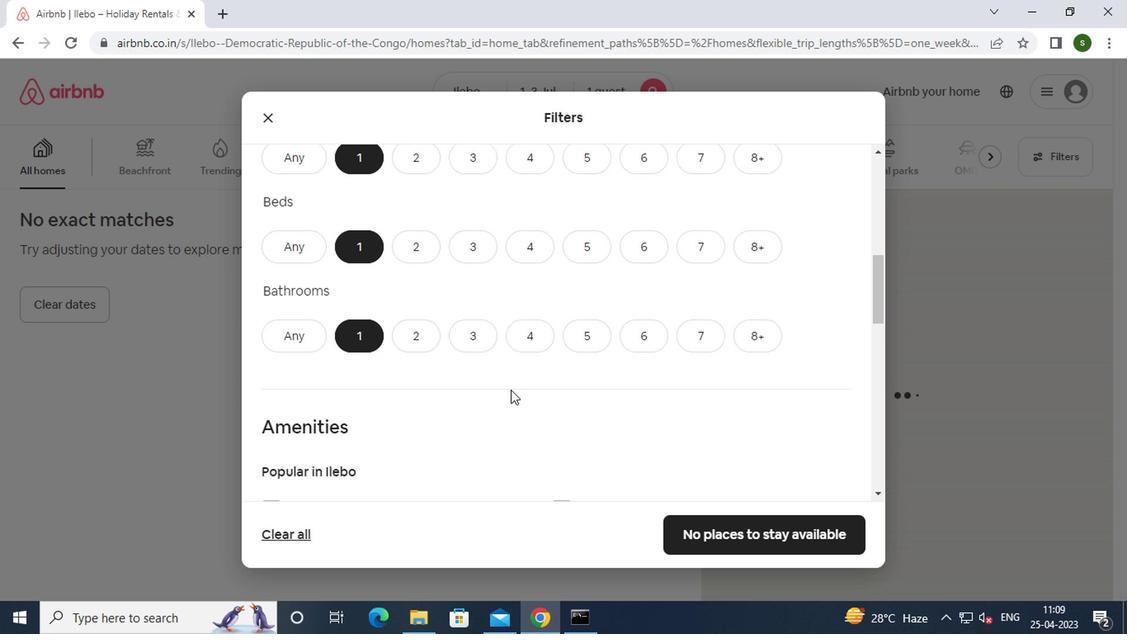 
Action: Mouse scrolled (507, 388) with delta (0, 0)
Screenshot: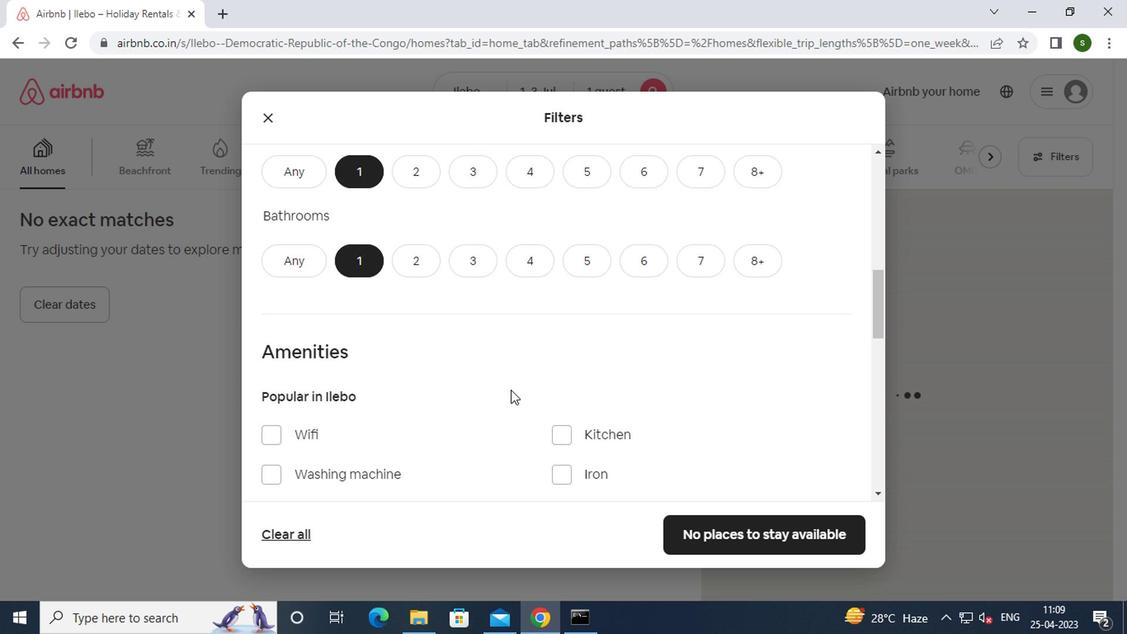 
Action: Mouse scrolled (507, 388) with delta (0, 0)
Screenshot: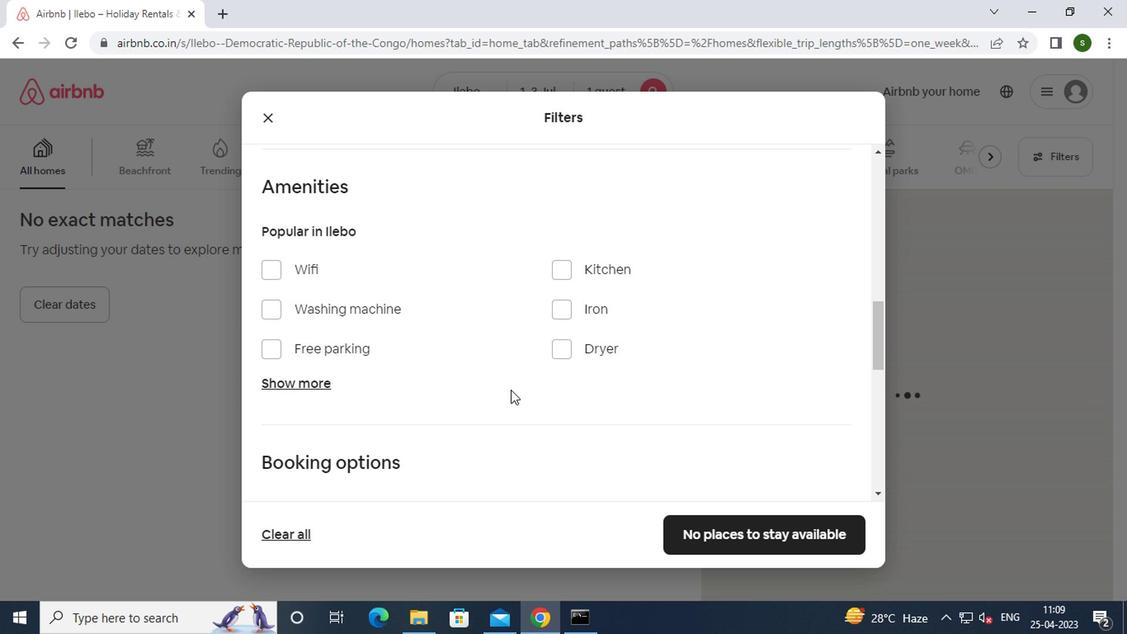 
Action: Mouse scrolled (507, 388) with delta (0, 0)
Screenshot: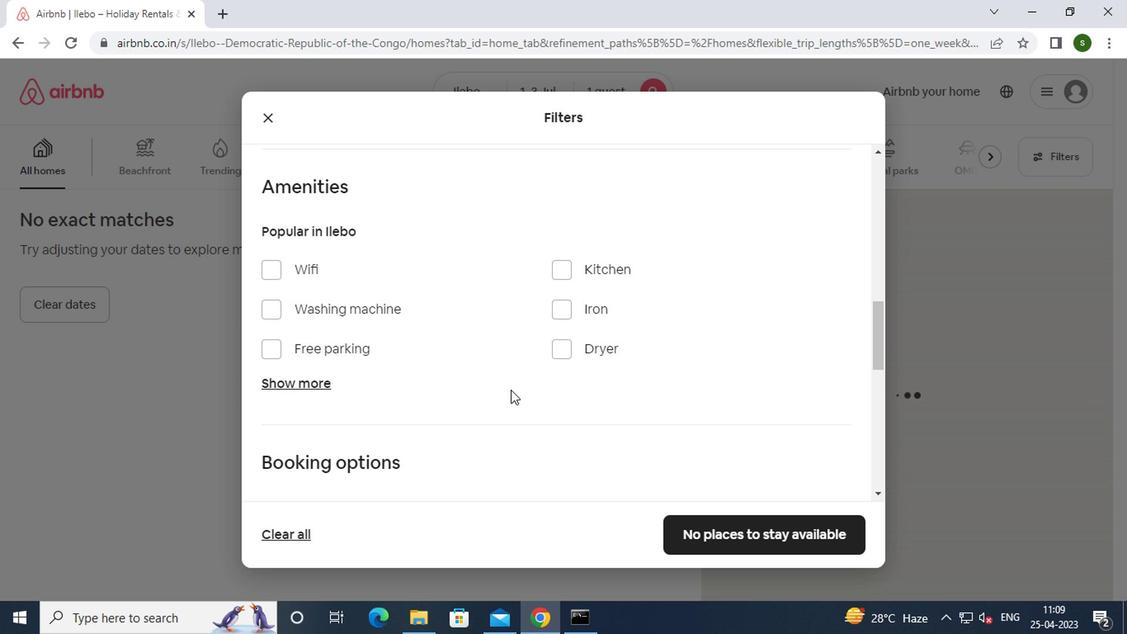 
Action: Mouse scrolled (507, 388) with delta (0, 0)
Screenshot: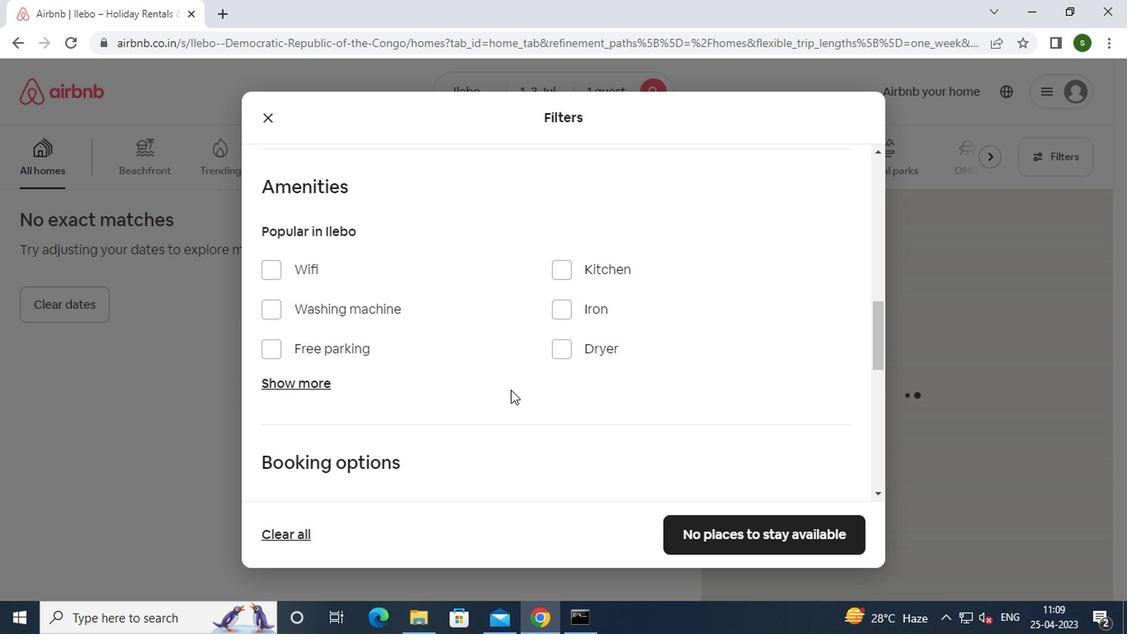 
Action: Mouse scrolled (507, 388) with delta (0, 0)
Screenshot: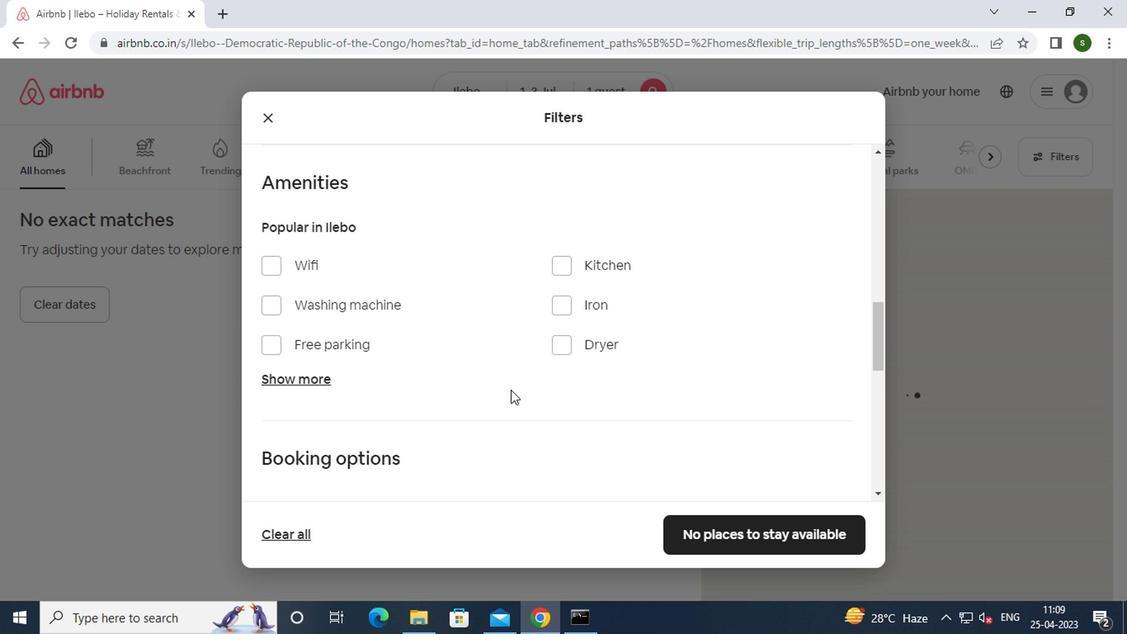 
Action: Mouse moved to (811, 253)
Screenshot: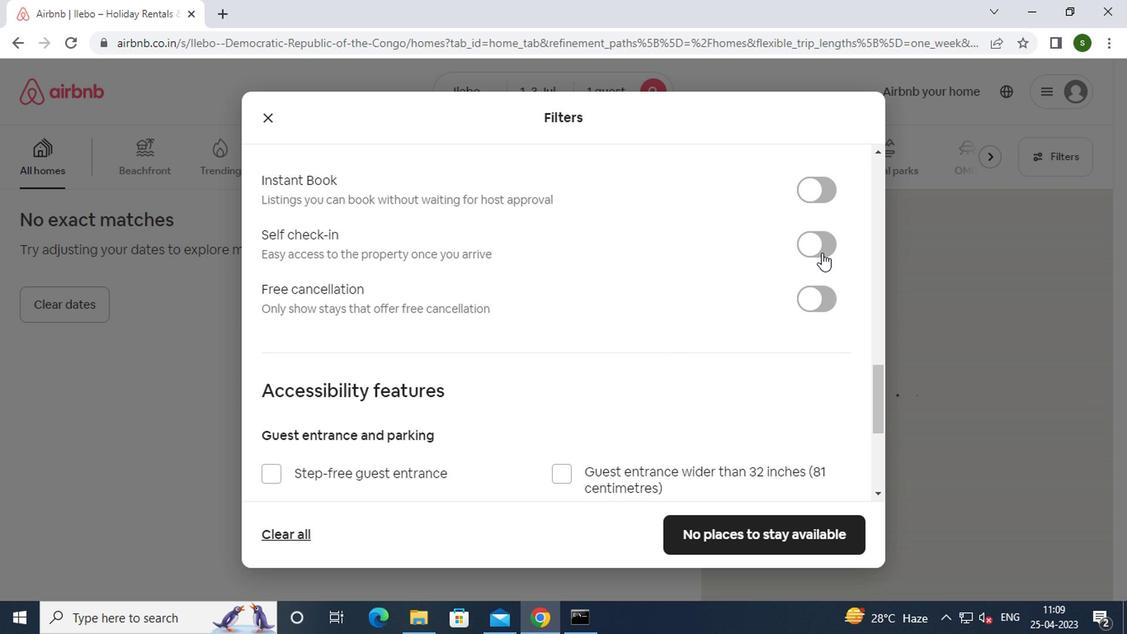 
Action: Mouse pressed left at (811, 253)
Screenshot: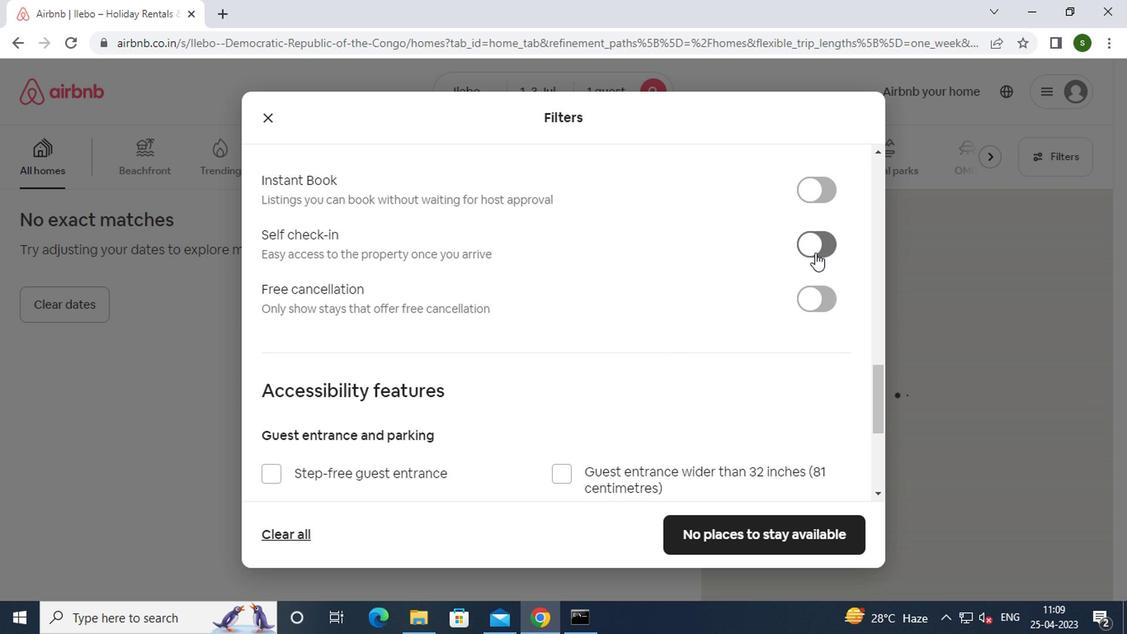 
Action: Mouse moved to (679, 312)
Screenshot: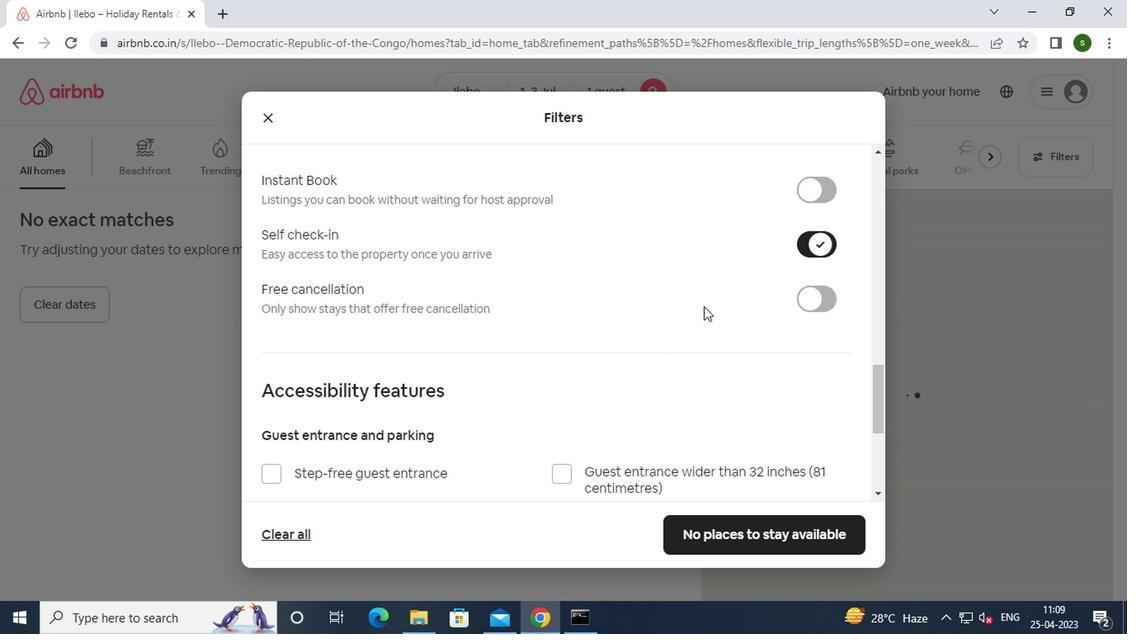 
Action: Mouse scrolled (679, 312) with delta (0, 0)
Screenshot: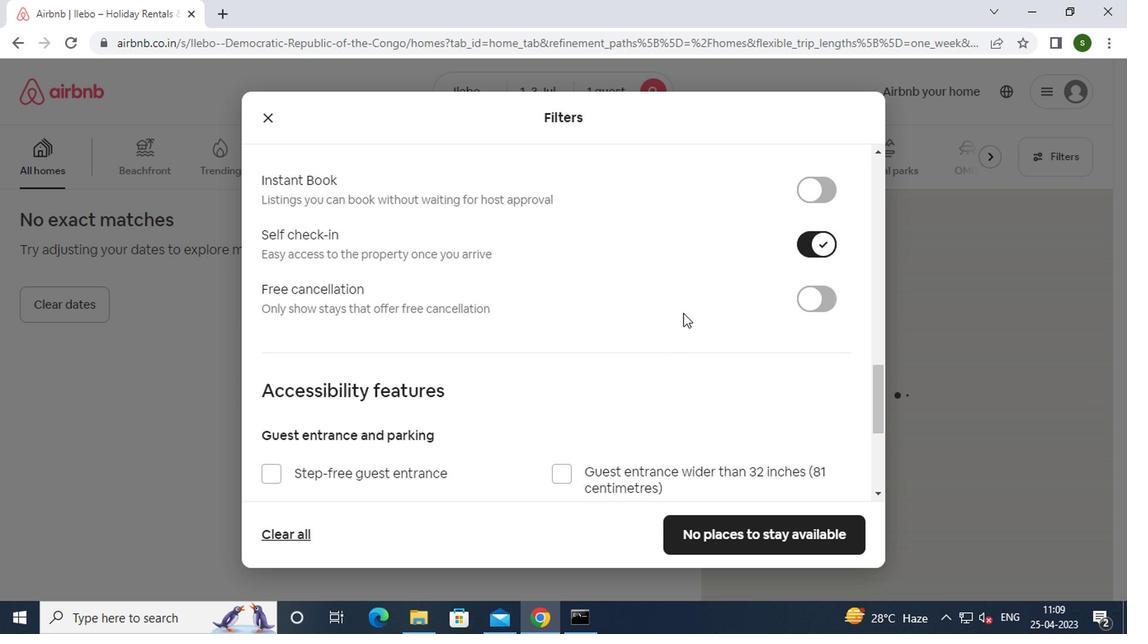 
Action: Mouse scrolled (679, 312) with delta (0, 0)
Screenshot: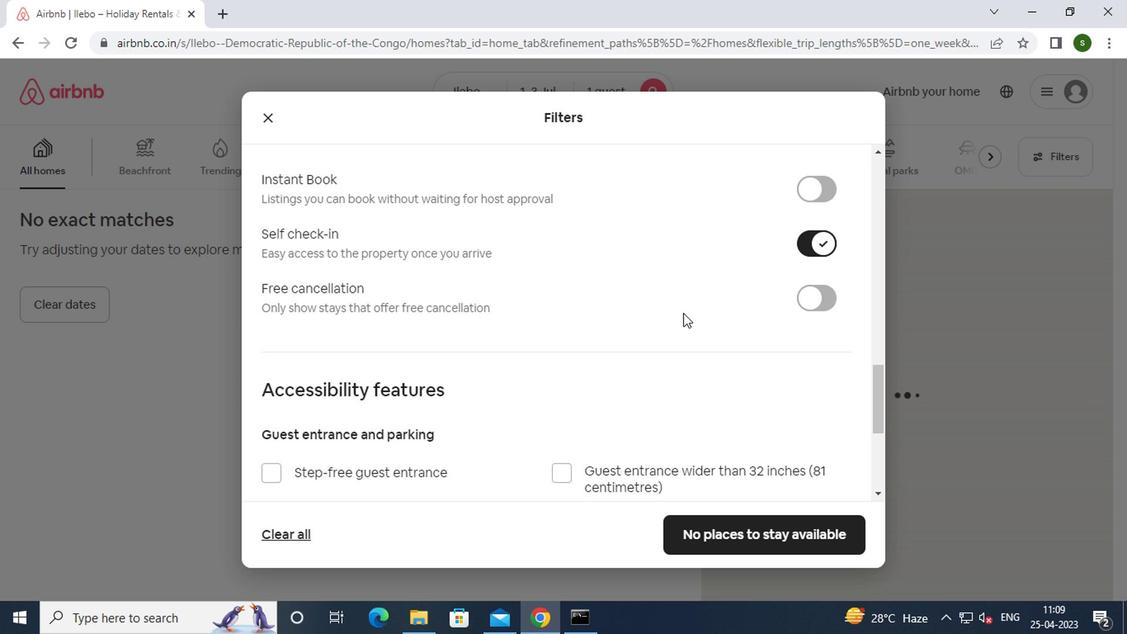 
Action: Mouse scrolled (679, 312) with delta (0, 0)
Screenshot: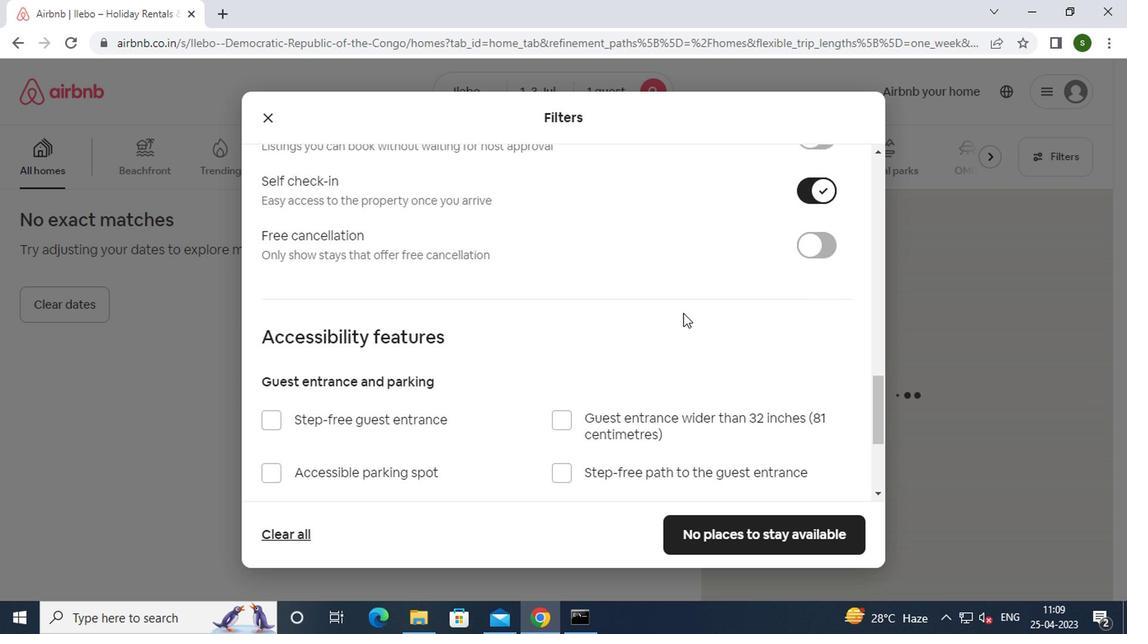 
Action: Mouse scrolled (679, 312) with delta (0, 0)
Screenshot: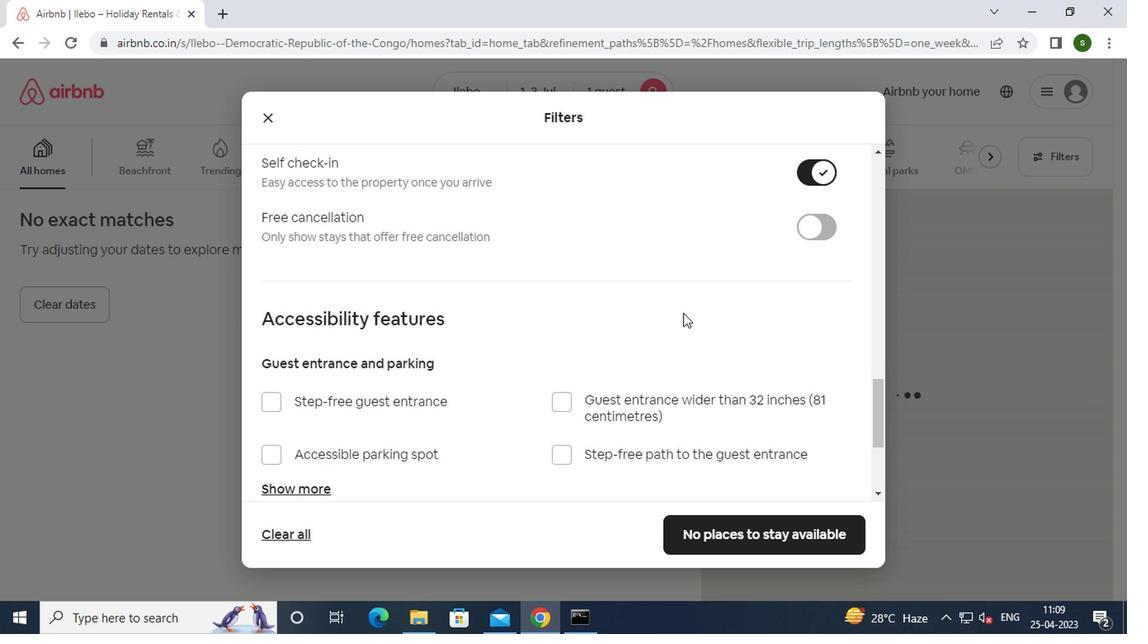 
Action: Mouse scrolled (679, 312) with delta (0, 0)
Screenshot: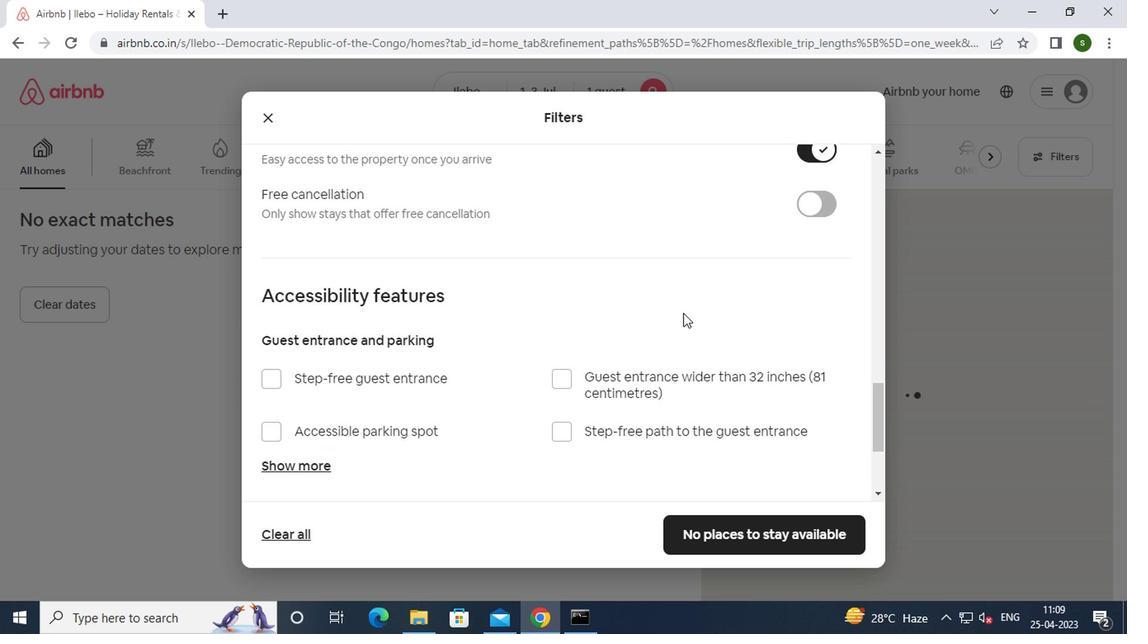 
Action: Mouse moved to (679, 409)
Screenshot: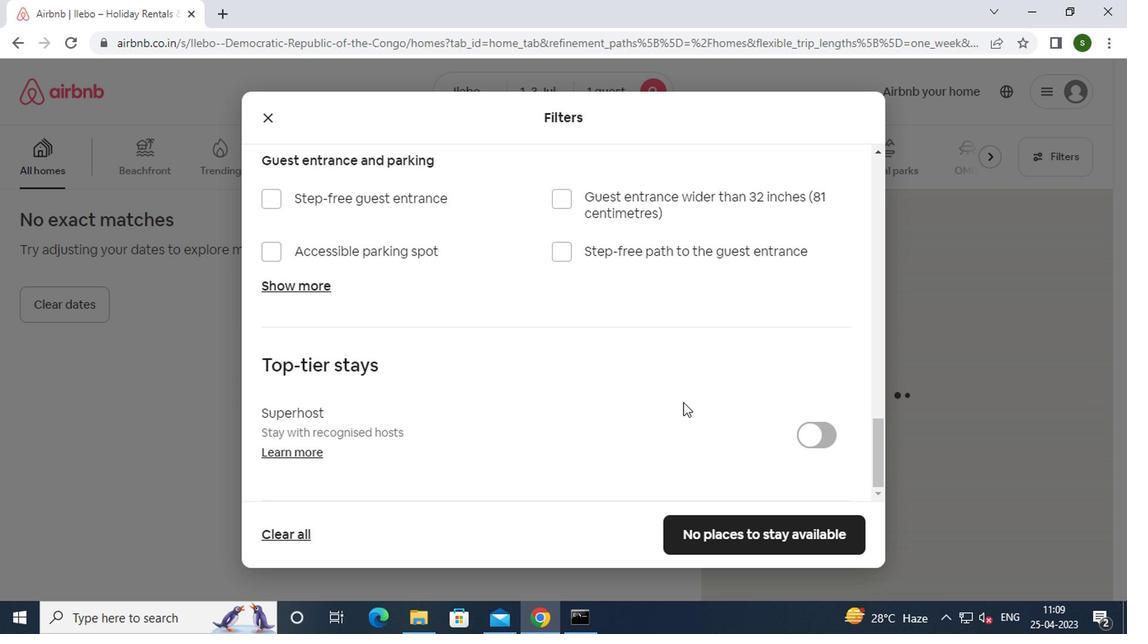 
Action: Mouse scrolled (679, 408) with delta (0, -1)
Screenshot: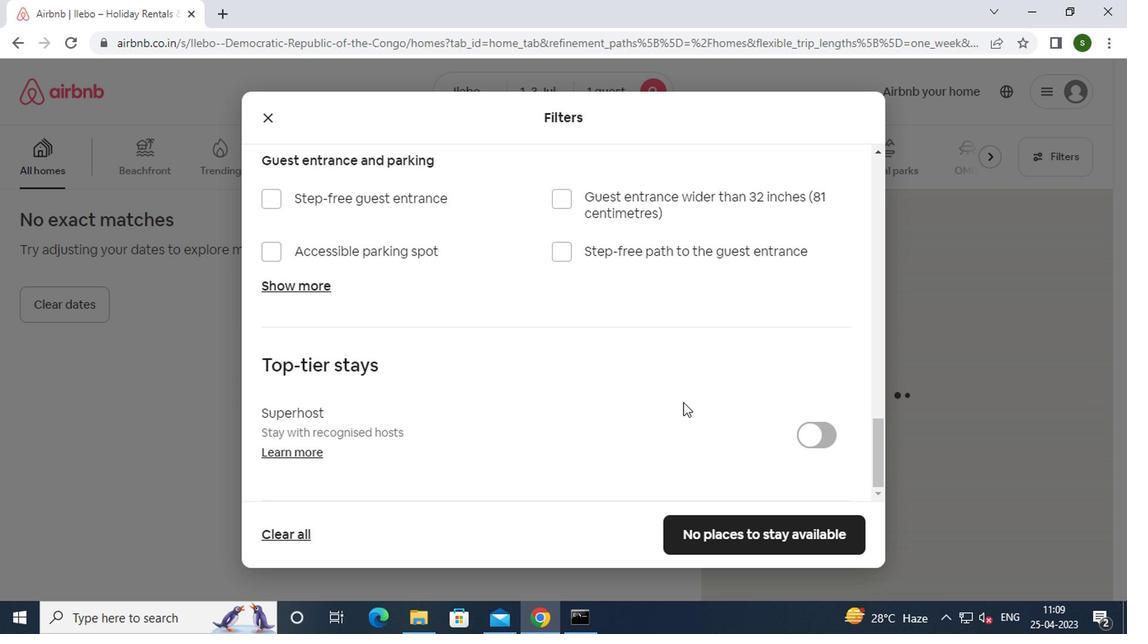 
Action: Mouse moved to (680, 539)
Screenshot: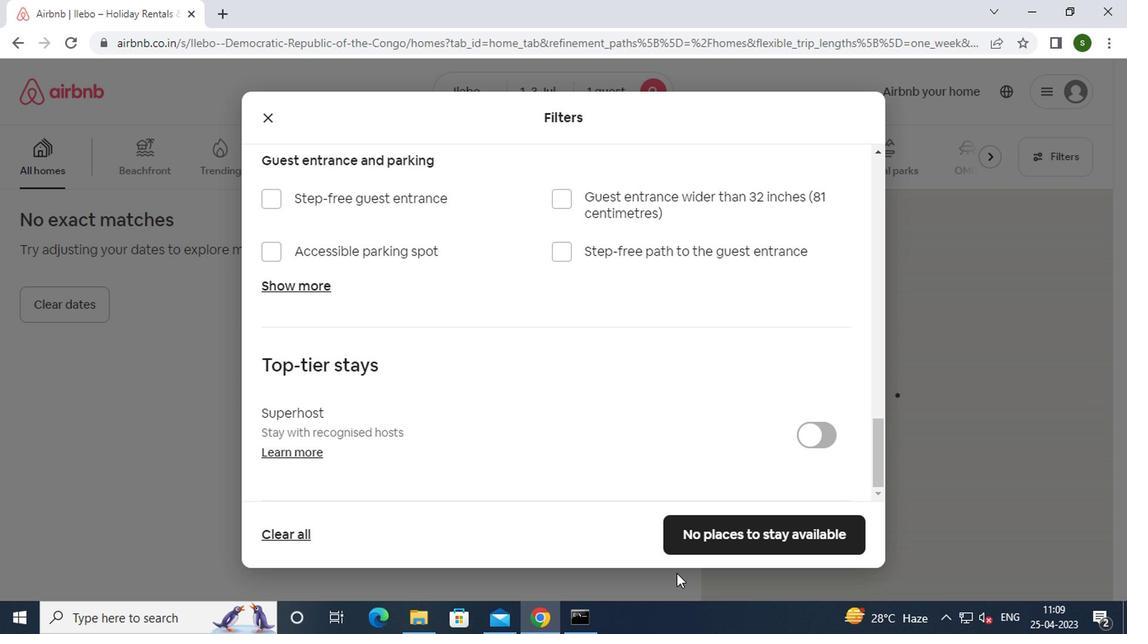 
Action: Mouse pressed left at (680, 539)
Screenshot: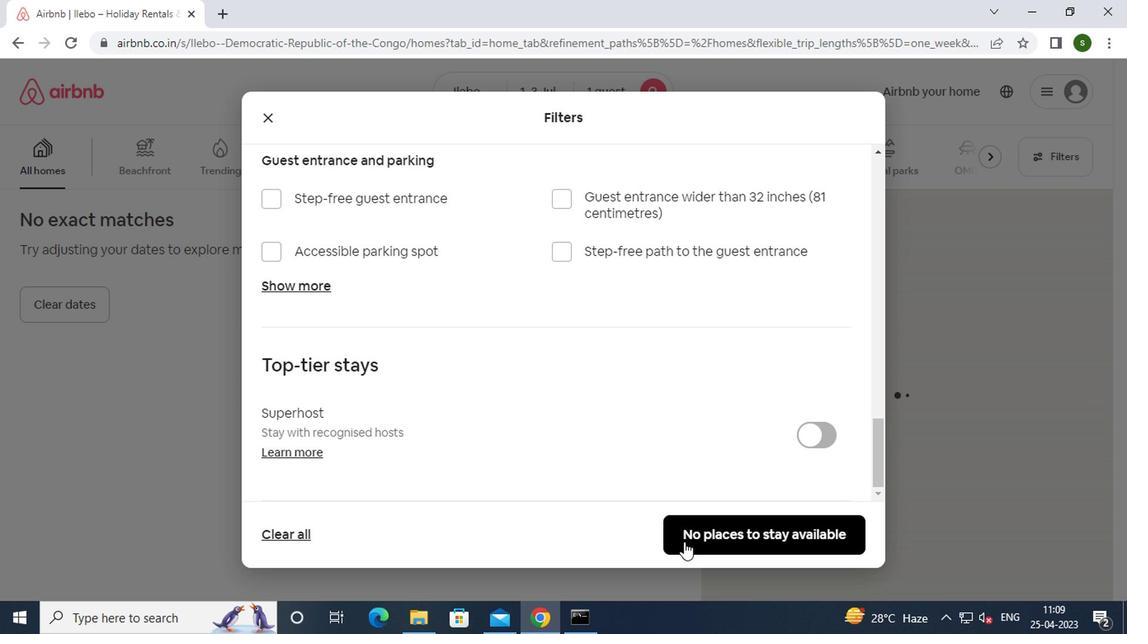 
Action: Mouse moved to (466, 472)
Screenshot: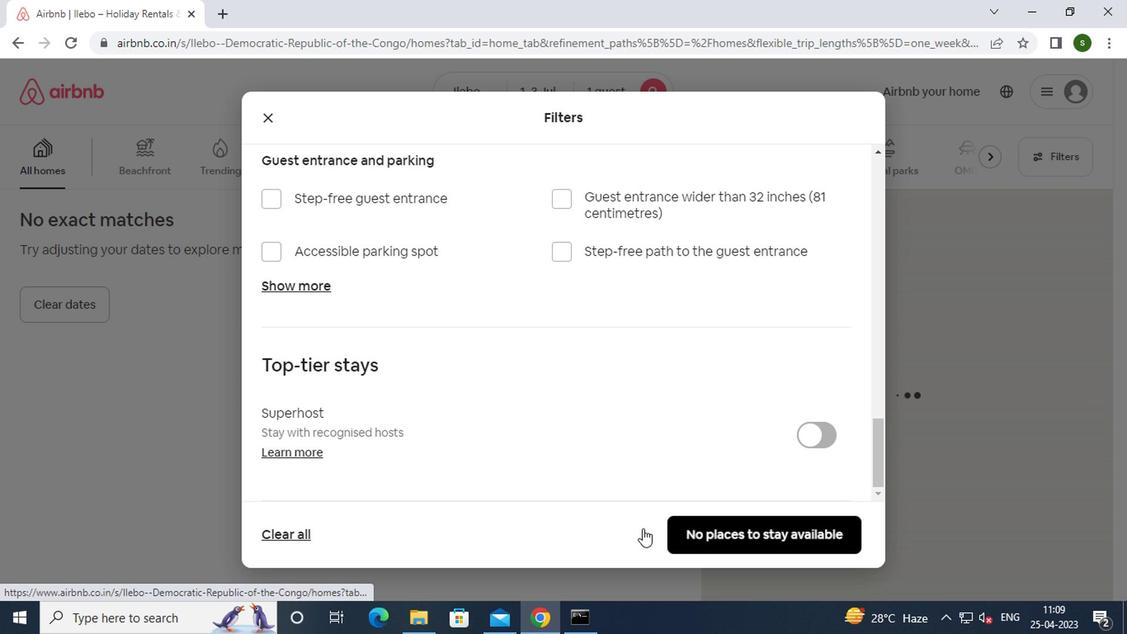 
